Task: Look for space in Allende, Mexico from 9th June, 2023 to 16th June, 2023 for 2 adults in price range Rs.8000 to Rs.16000. Place can be entire place with 2 bedrooms having 2 beds and 1 bathroom. Property type can be house, flat, guest house. Booking option can be shelf check-in. Required host language is English.
Action: Mouse moved to (422, 117)
Screenshot: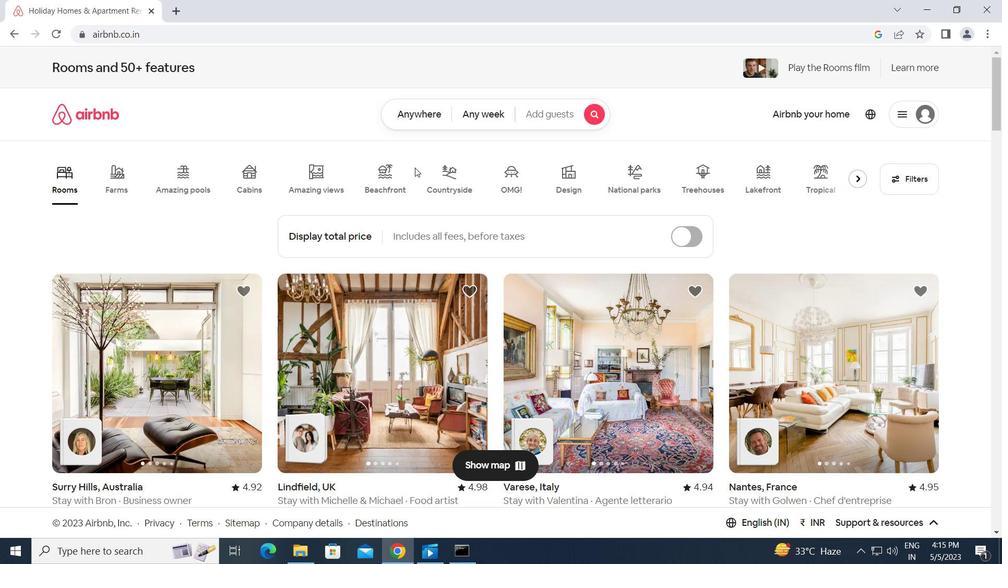 
Action: Mouse pressed left at (422, 117)
Screenshot: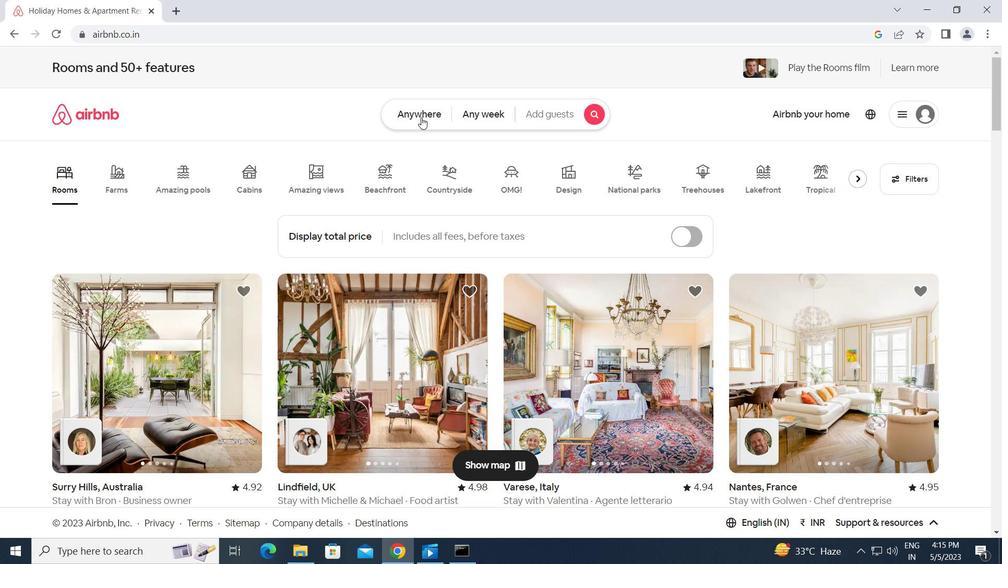 
Action: Mouse moved to (314, 166)
Screenshot: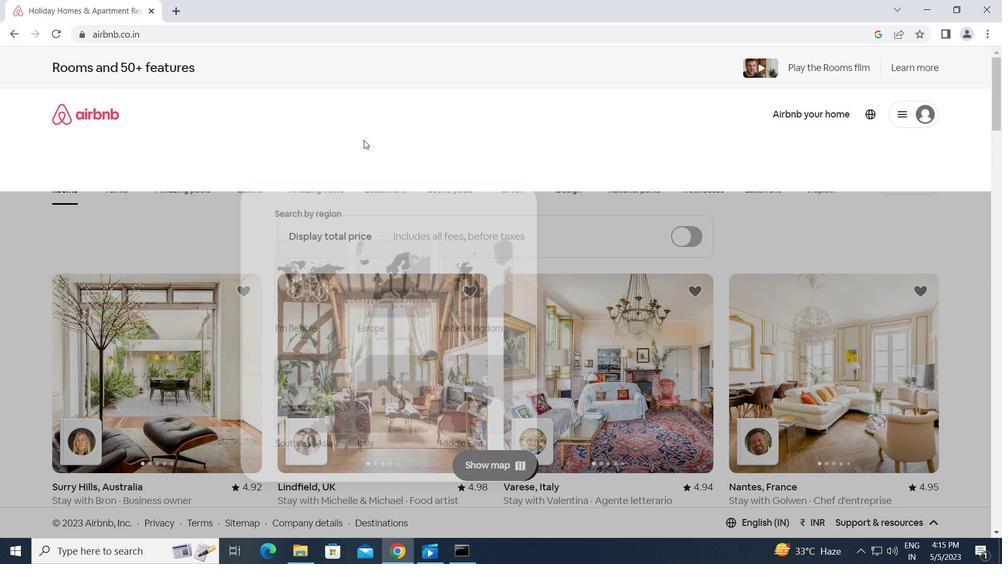 
Action: Mouse pressed left at (314, 166)
Screenshot: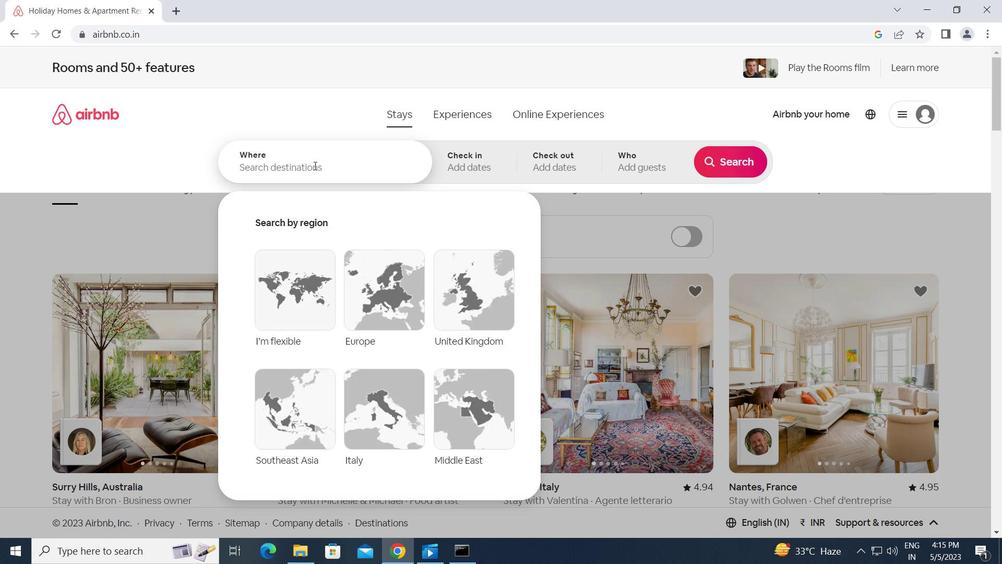 
Action: Key pressed a<Key.caps_lock>llende,<Key.space><Key.caps_lock>m<Key.caps_lock>exico<Key.enter>
Screenshot: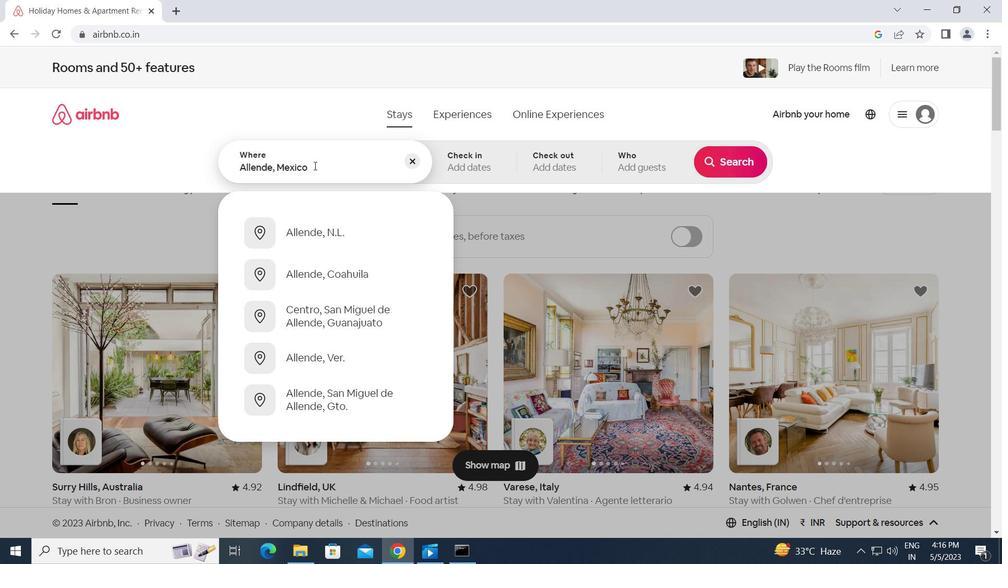 
Action: Mouse moved to (687, 353)
Screenshot: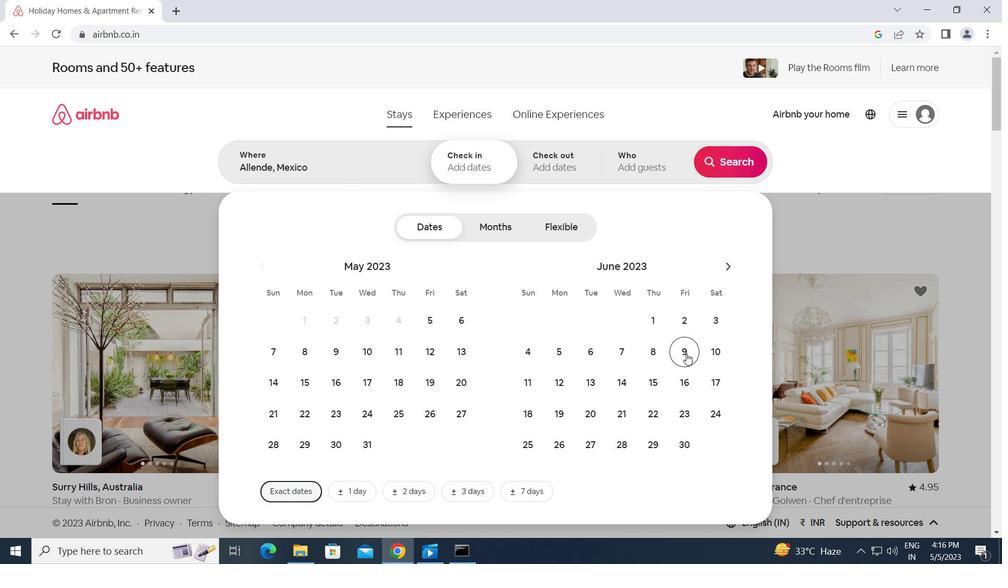 
Action: Mouse pressed left at (687, 353)
Screenshot: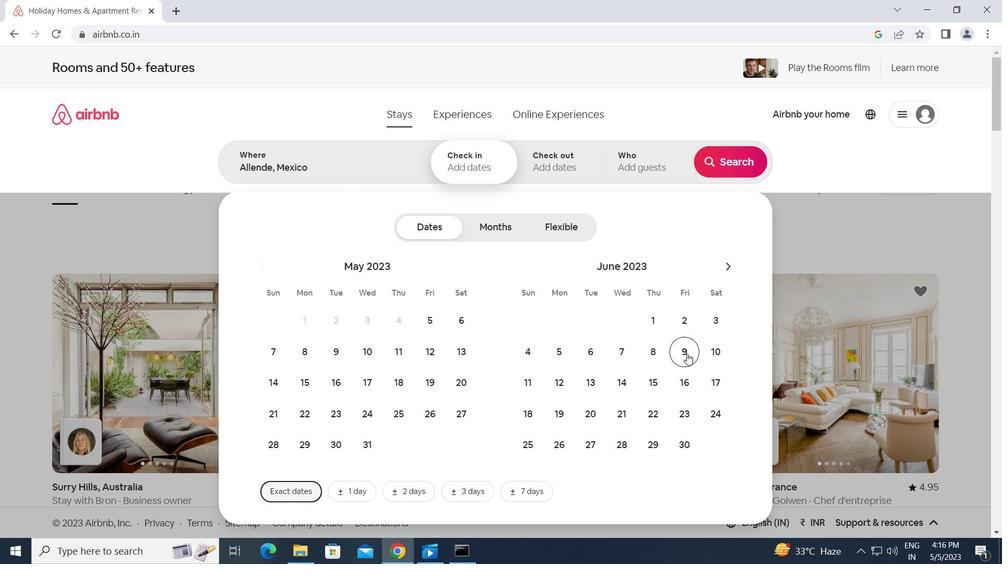 
Action: Mouse moved to (677, 387)
Screenshot: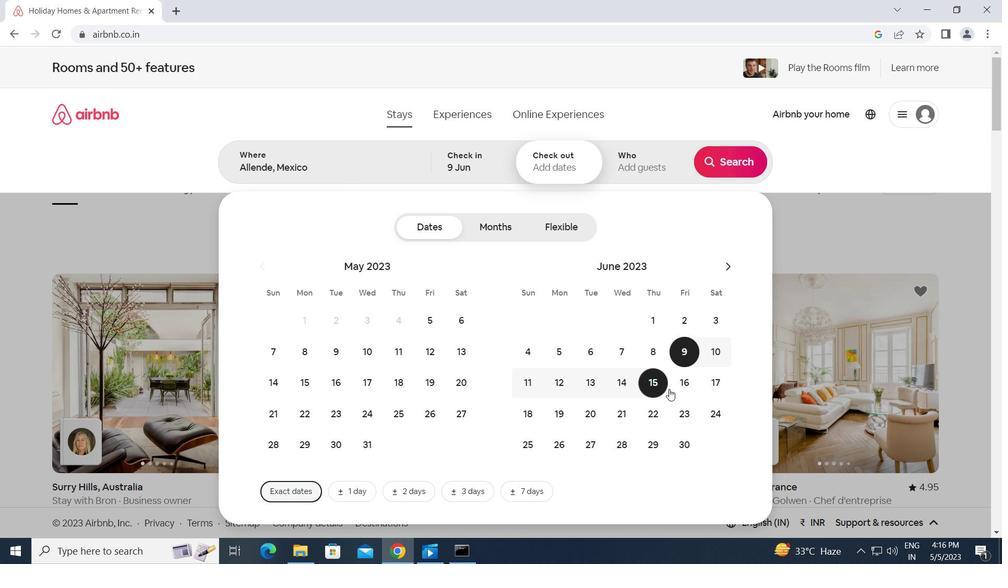 
Action: Mouse pressed left at (677, 387)
Screenshot: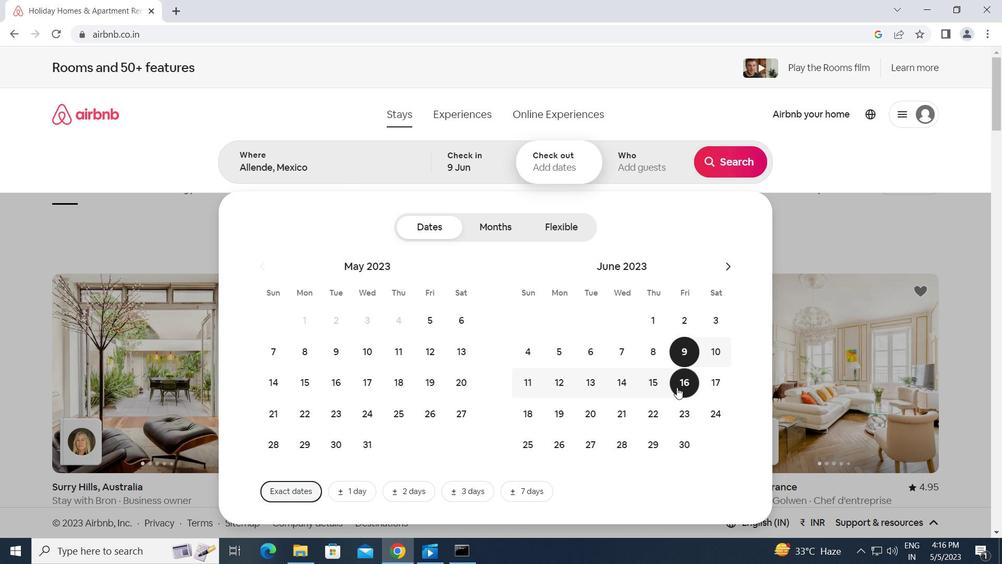 
Action: Mouse moved to (640, 161)
Screenshot: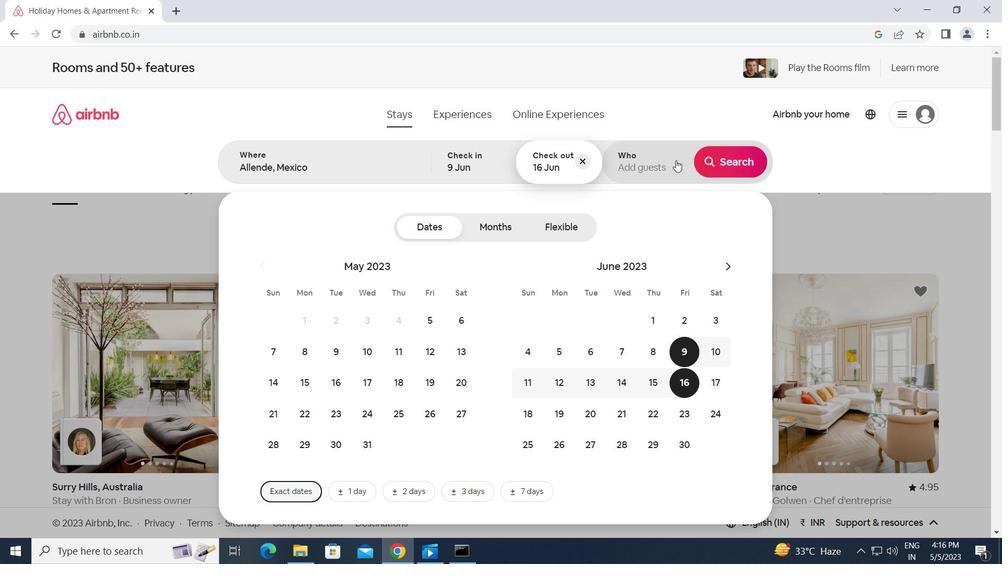 
Action: Mouse pressed left at (640, 161)
Screenshot: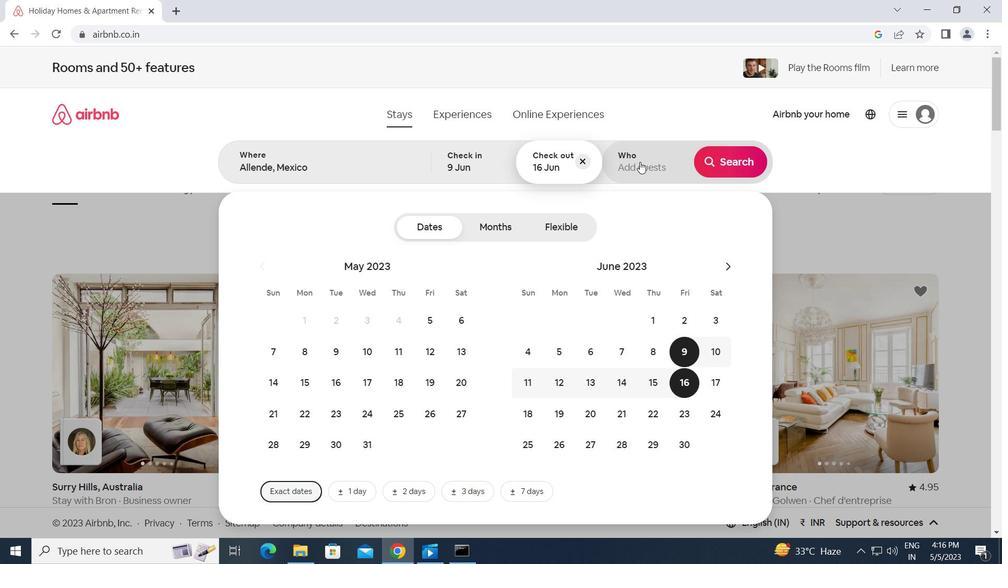 
Action: Mouse moved to (739, 231)
Screenshot: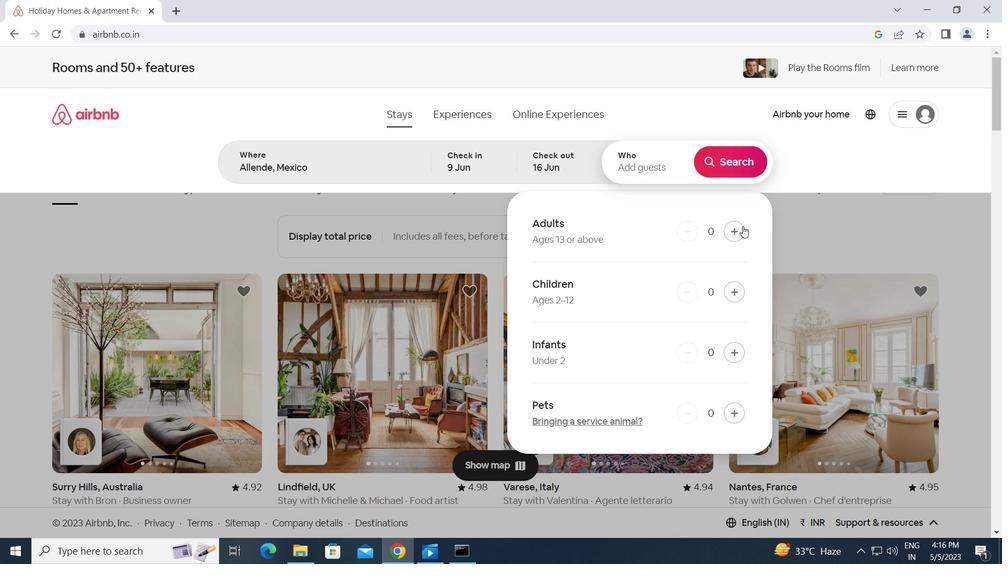 
Action: Mouse pressed left at (739, 231)
Screenshot: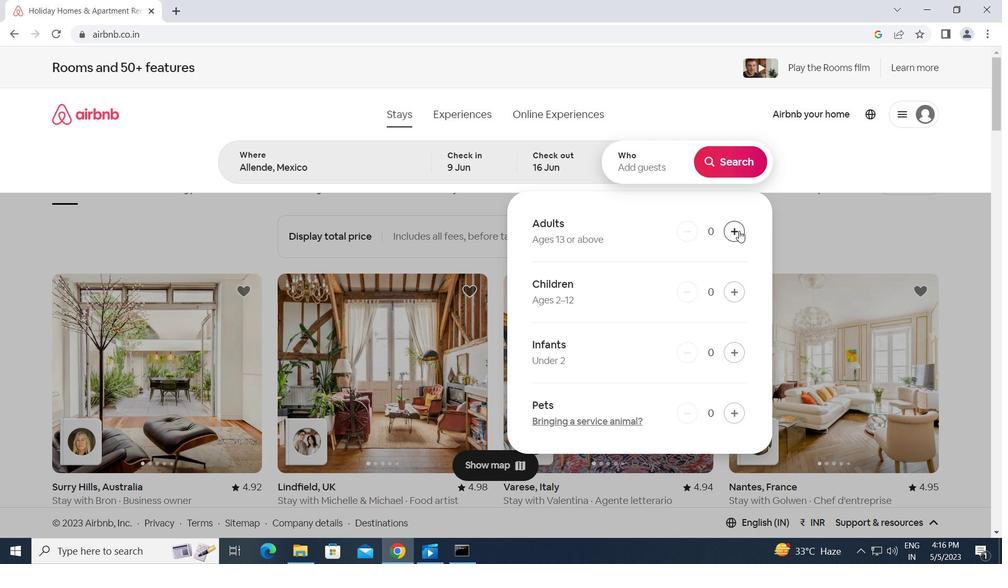 
Action: Mouse pressed left at (739, 231)
Screenshot: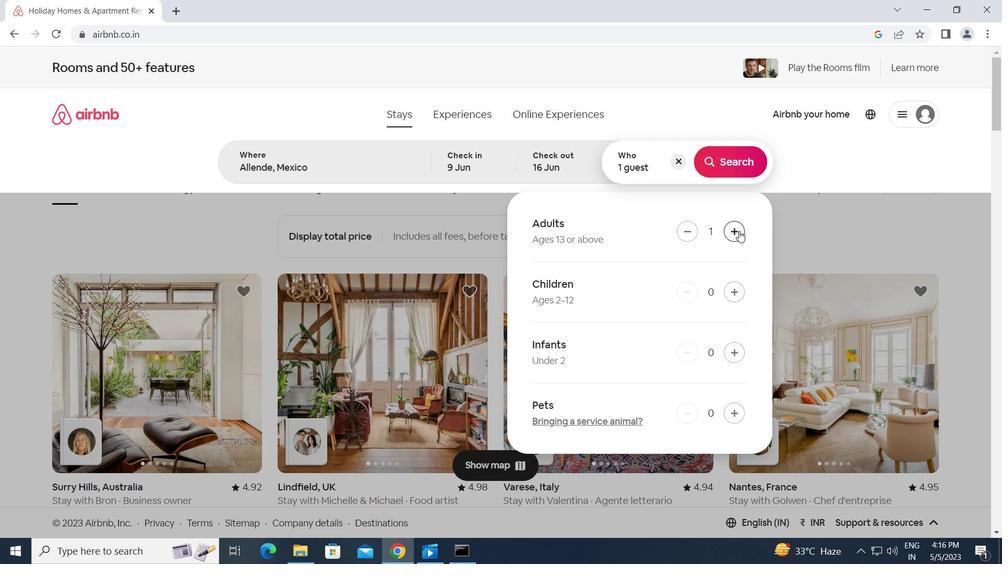 
Action: Mouse moved to (733, 166)
Screenshot: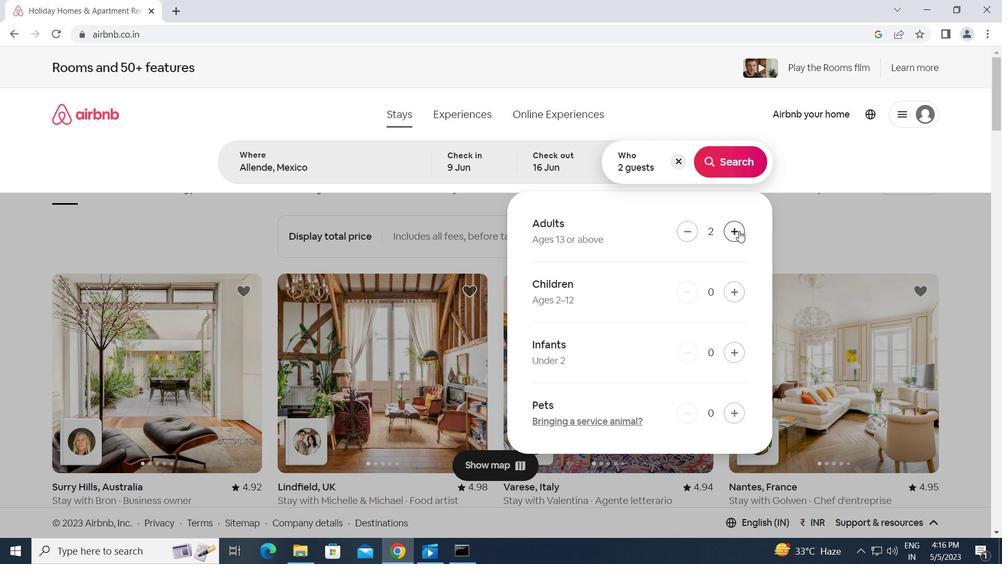 
Action: Mouse pressed left at (733, 166)
Screenshot: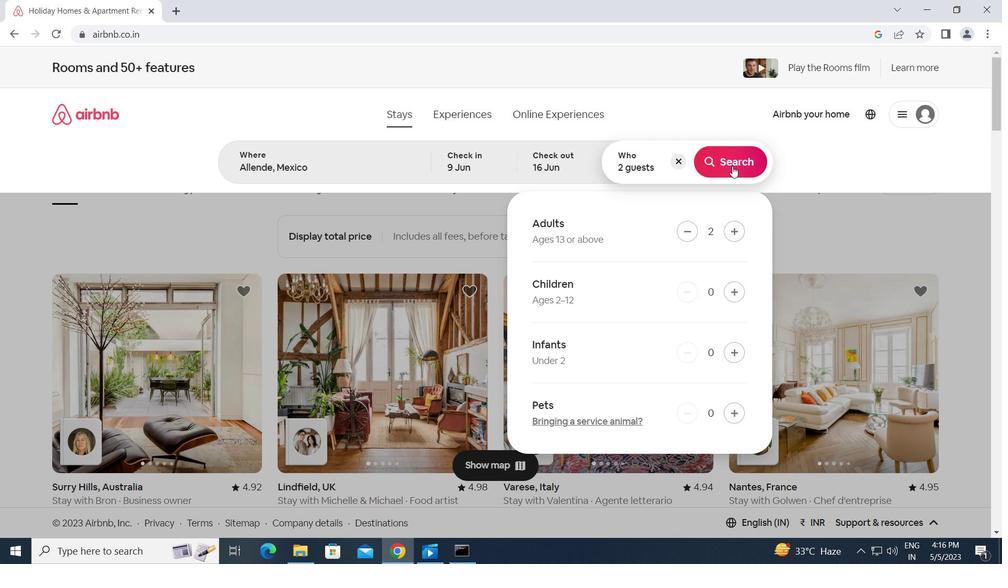 
Action: Mouse moved to (944, 120)
Screenshot: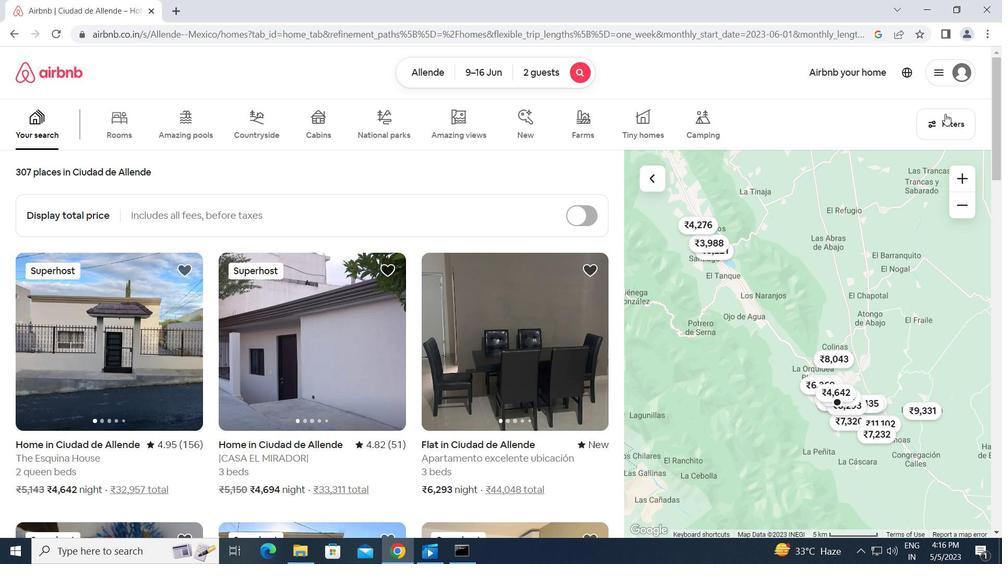 
Action: Mouse pressed left at (944, 120)
Screenshot: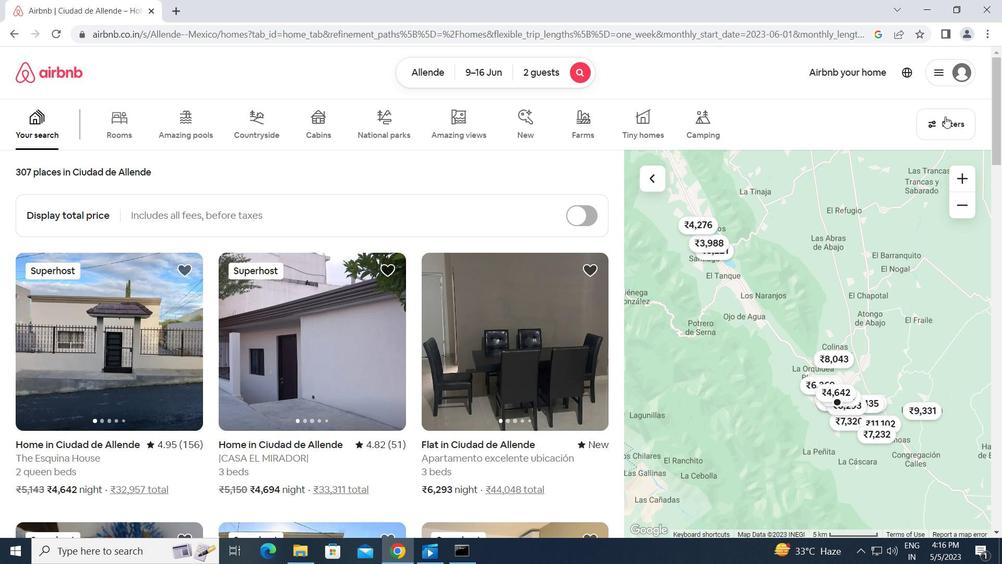 
Action: Mouse moved to (243, 370)
Screenshot: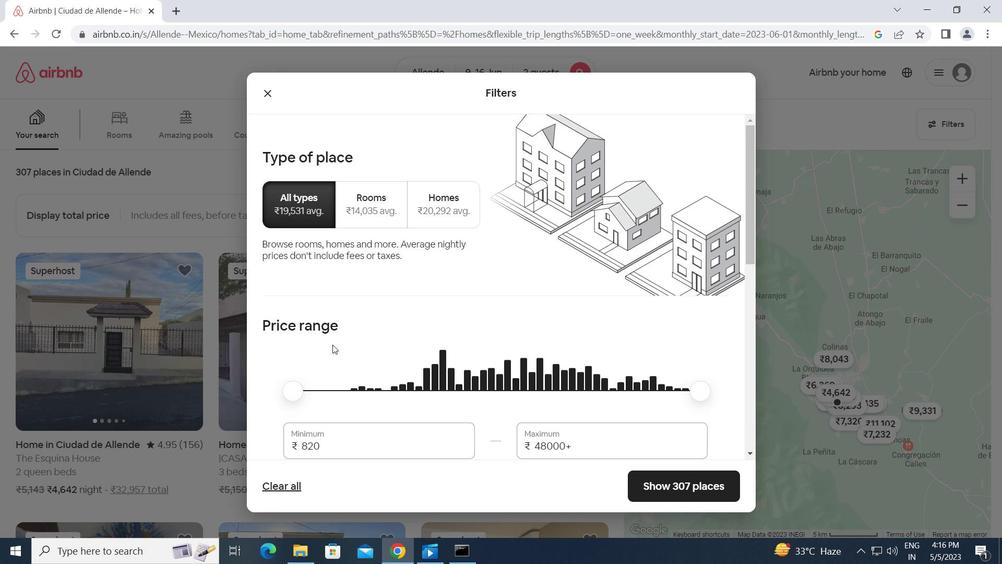 
Action: Mouse scrolled (243, 369) with delta (0, 0)
Screenshot: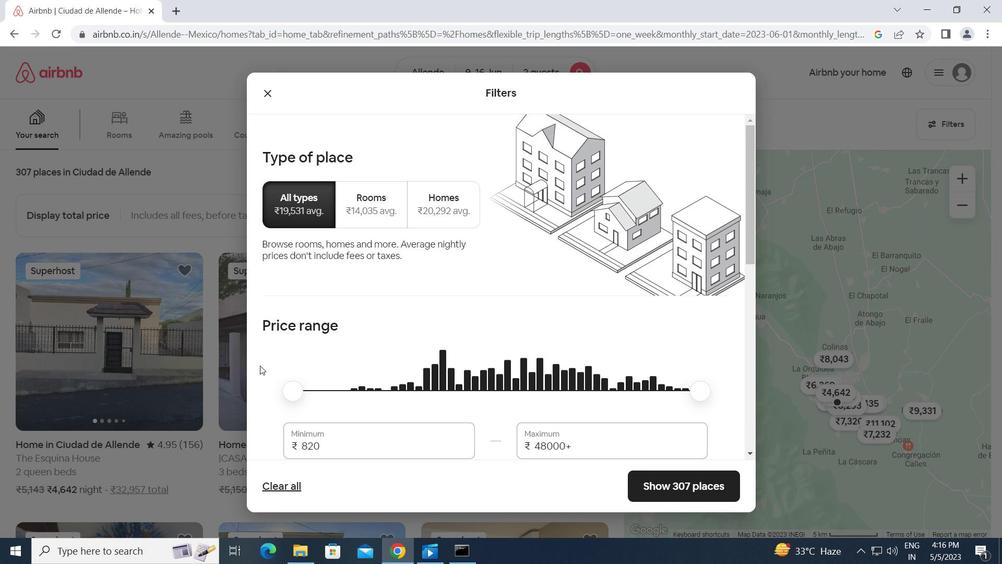 
Action: Mouse moved to (294, 409)
Screenshot: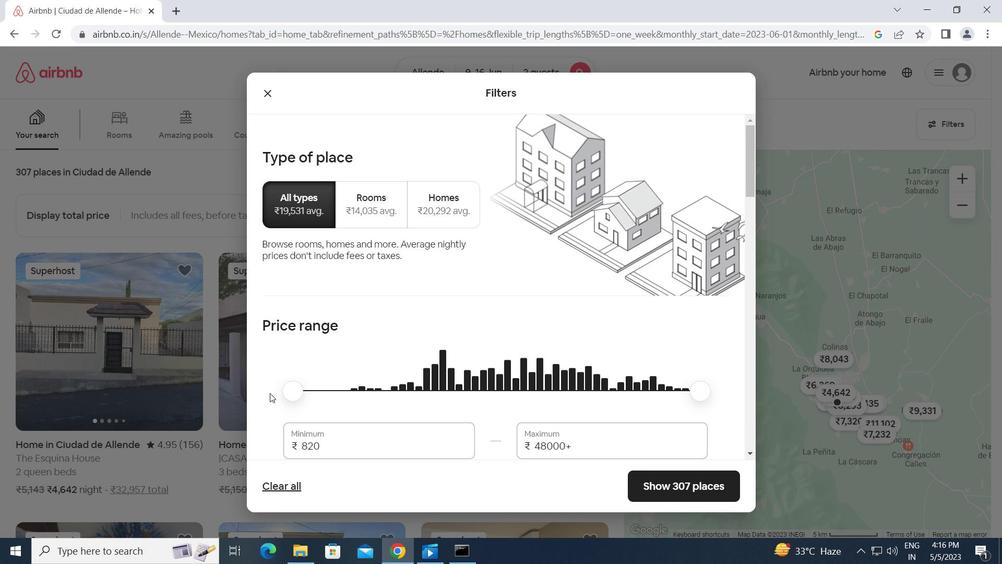
Action: Mouse scrolled (294, 408) with delta (0, 0)
Screenshot: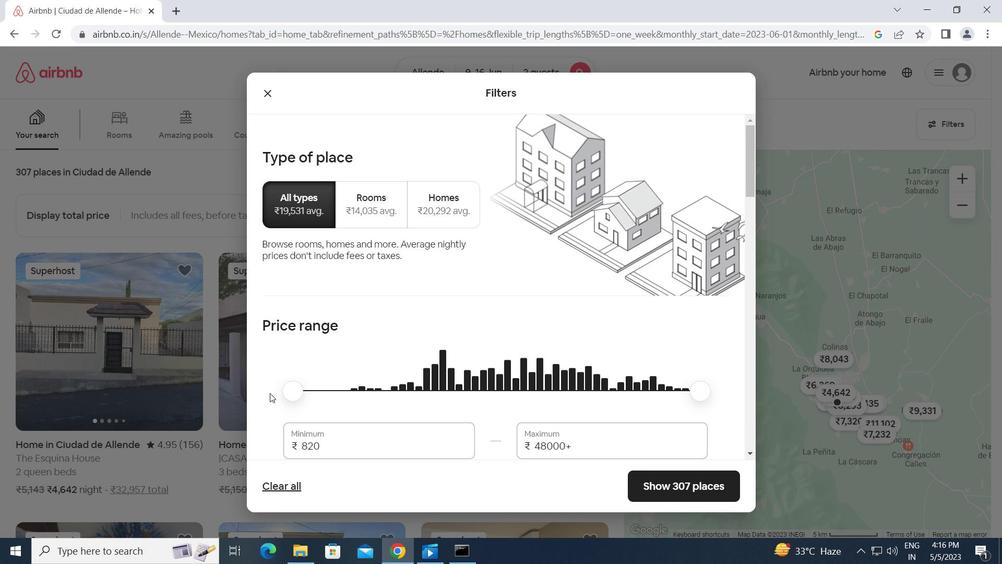 
Action: Mouse scrolled (294, 408) with delta (0, 0)
Screenshot: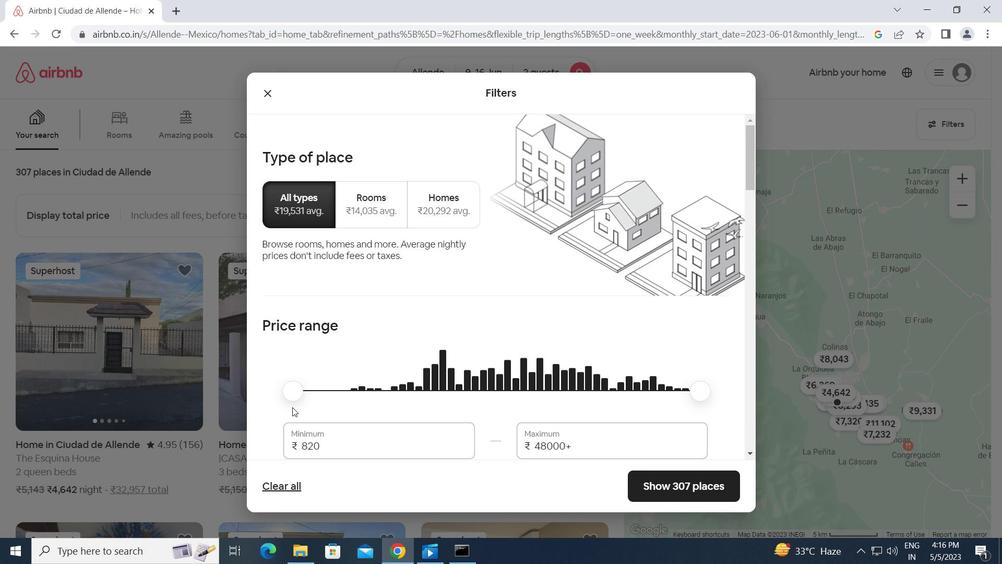 
Action: Mouse moved to (321, 315)
Screenshot: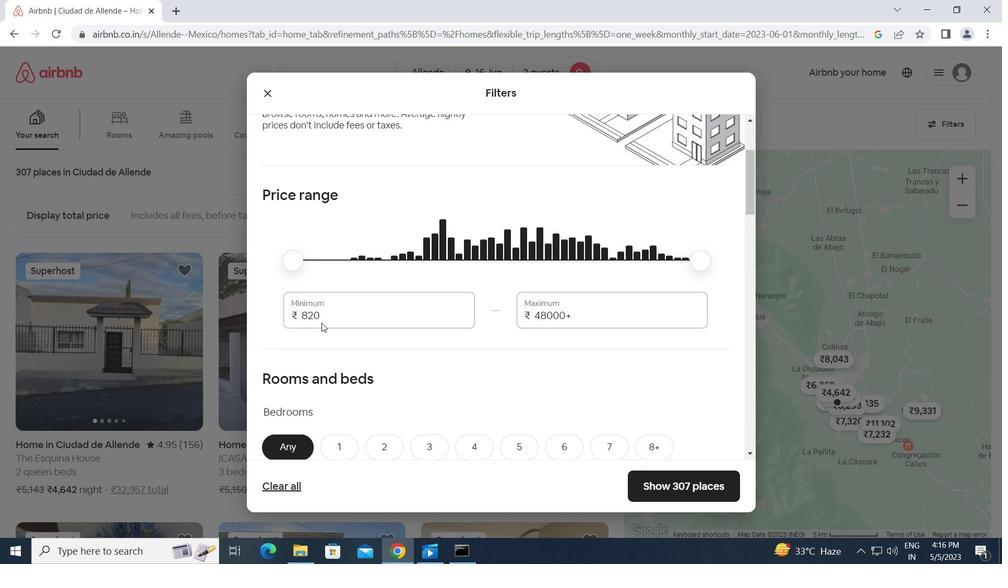 
Action: Mouse pressed left at (321, 315)
Screenshot: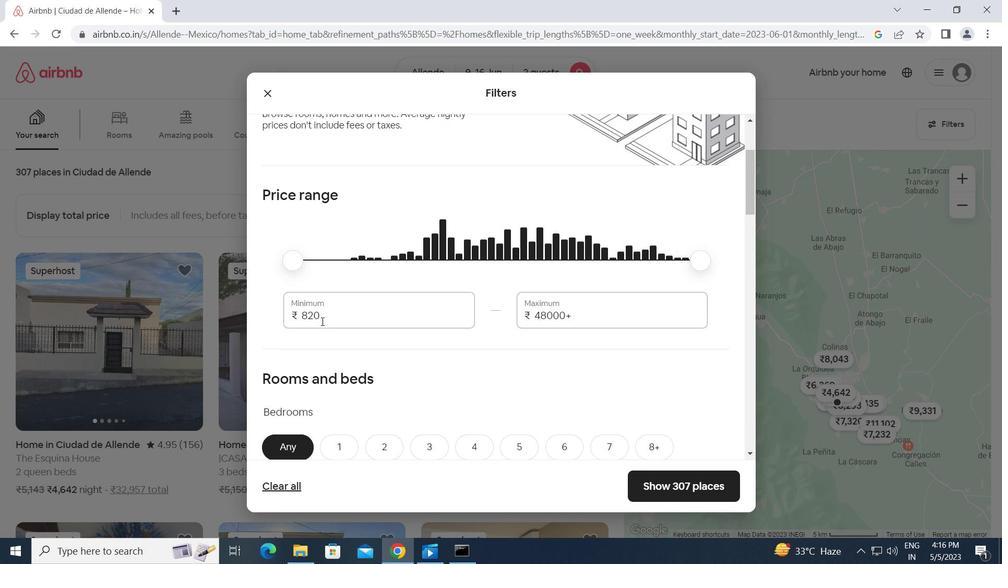 
Action: Mouse moved to (276, 313)
Screenshot: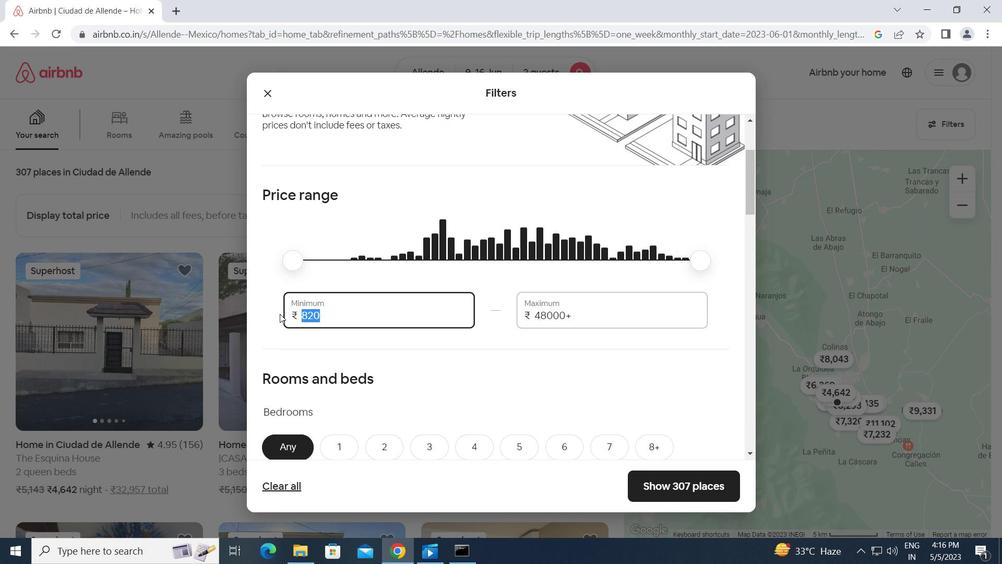 
Action: Key pressed 8000<Key.tab>16000
Screenshot: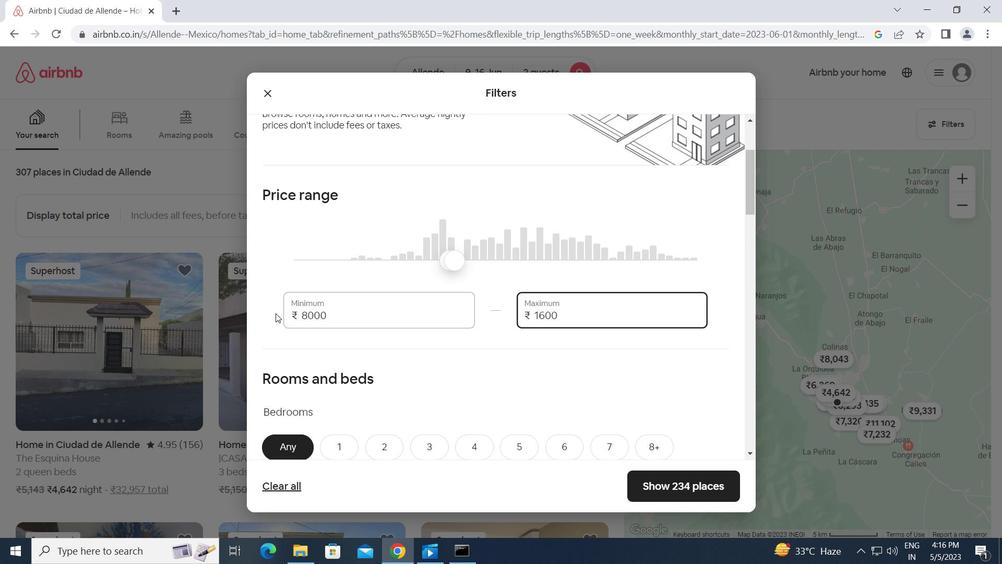 
Action: Mouse moved to (394, 368)
Screenshot: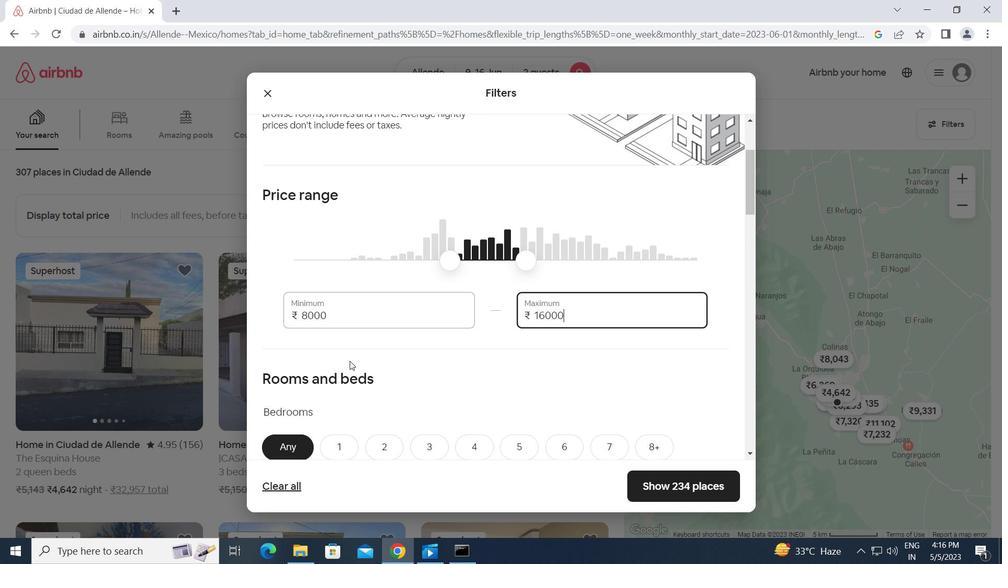 
Action: Mouse scrolled (394, 367) with delta (0, 0)
Screenshot: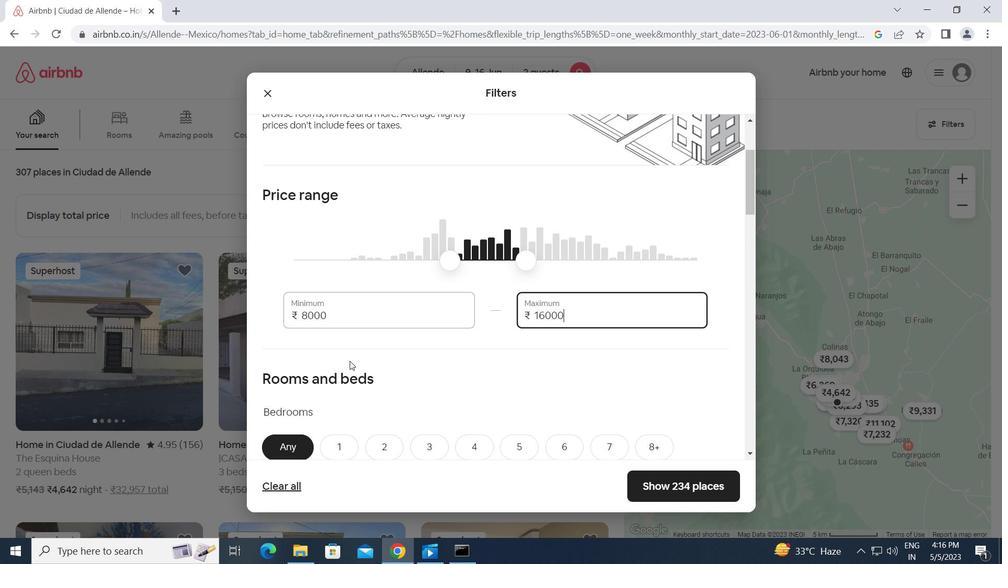 
Action: Mouse moved to (395, 368)
Screenshot: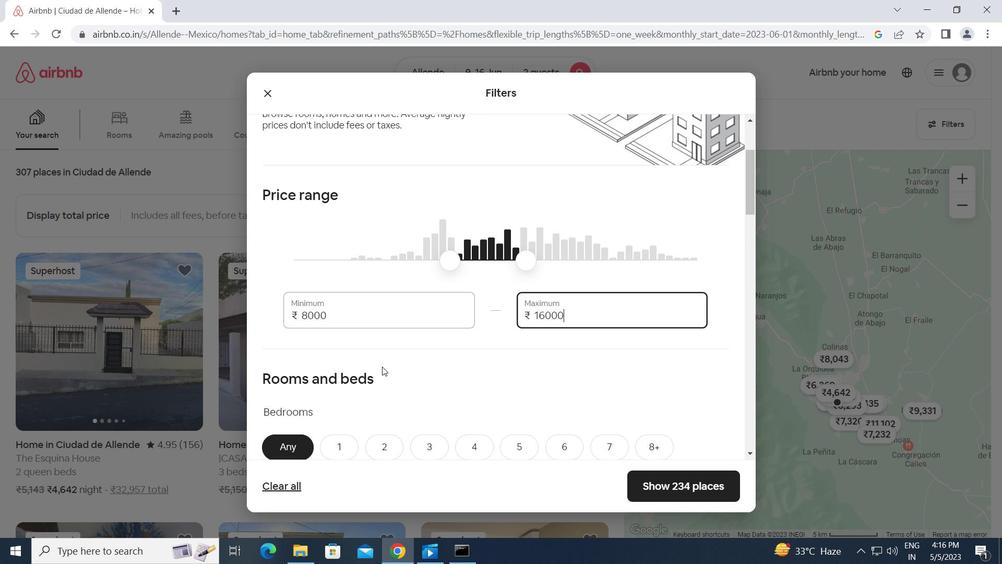 
Action: Mouse scrolled (395, 367) with delta (0, 0)
Screenshot: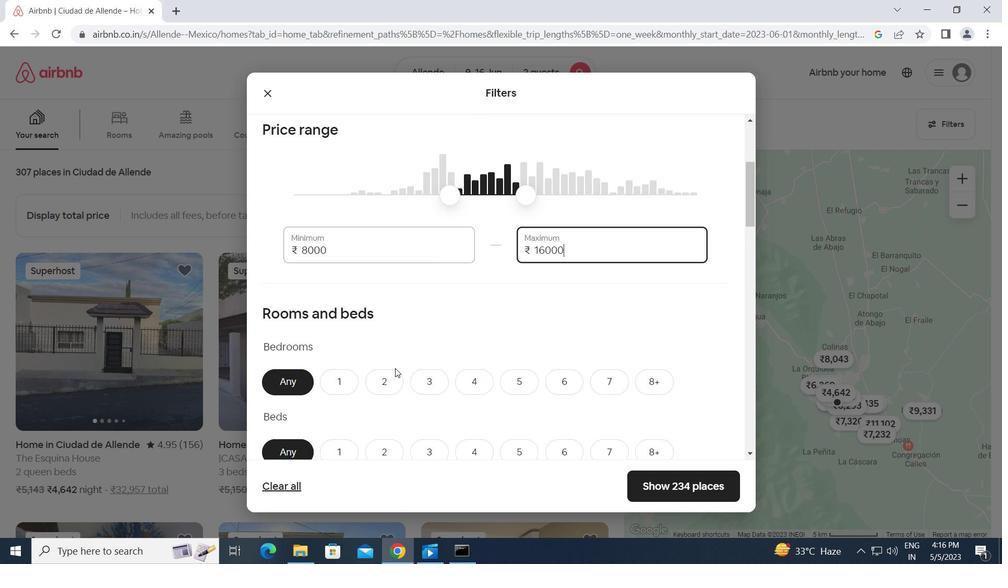 
Action: Mouse scrolled (395, 367) with delta (0, 0)
Screenshot: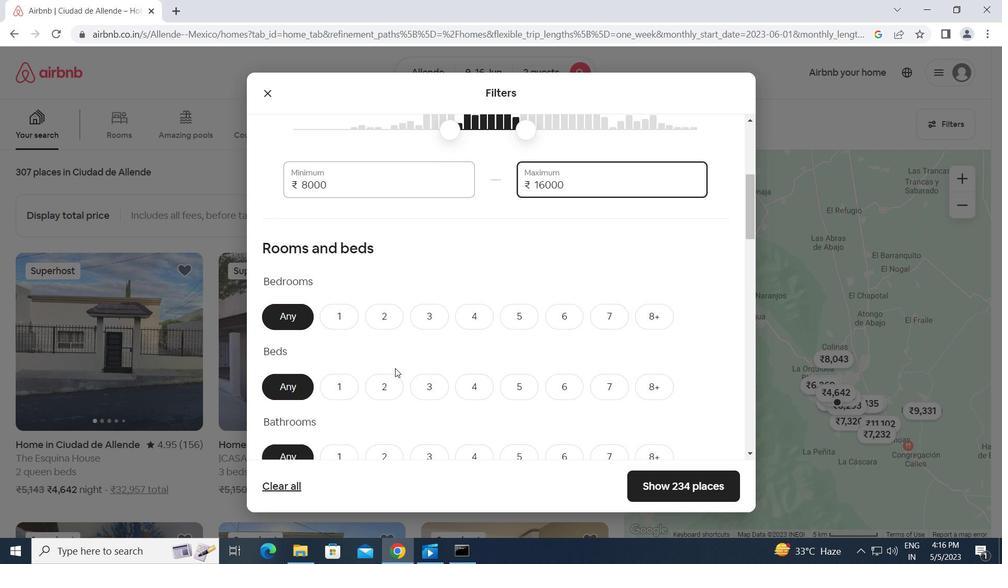 
Action: Mouse moved to (381, 241)
Screenshot: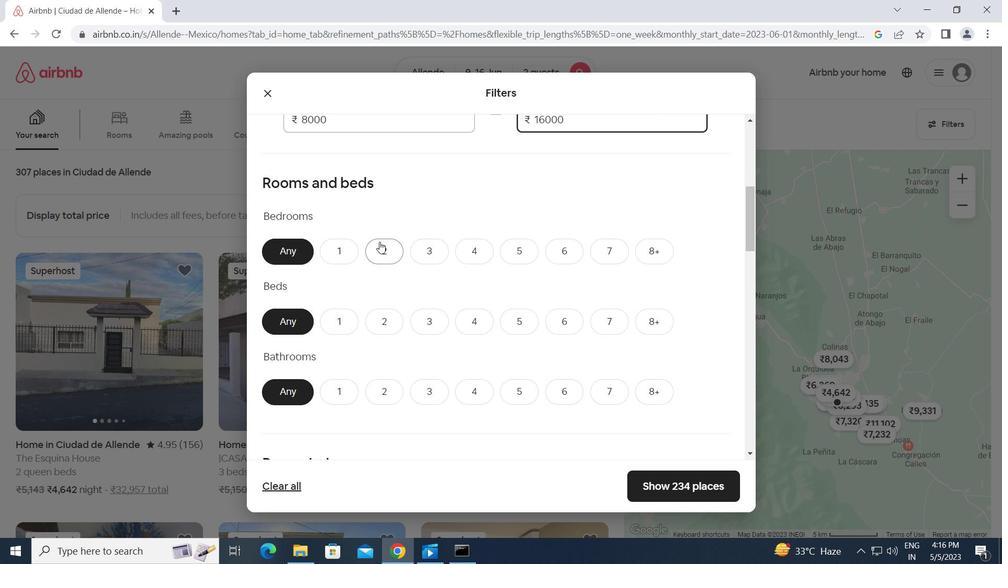 
Action: Mouse pressed left at (381, 241)
Screenshot: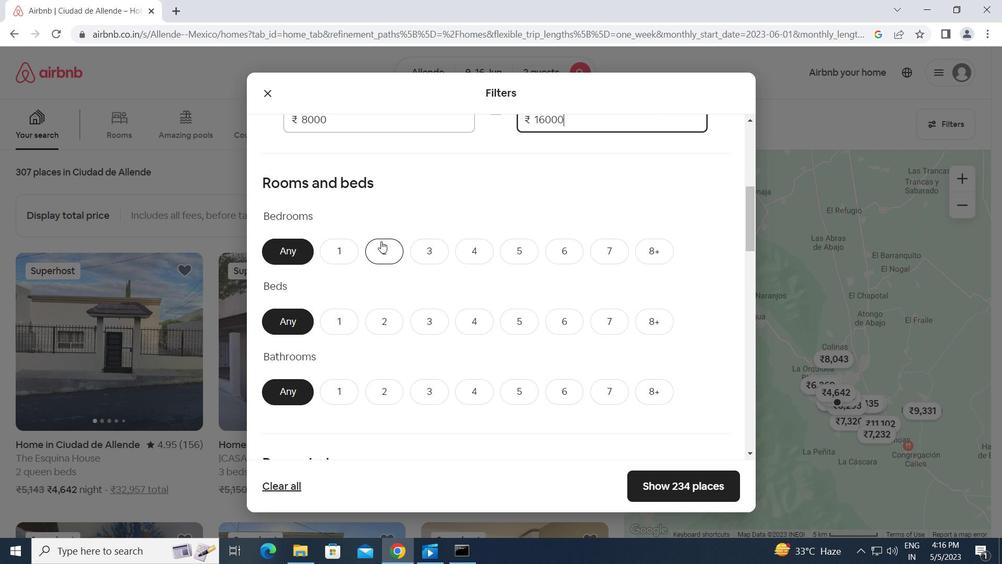 
Action: Mouse moved to (384, 318)
Screenshot: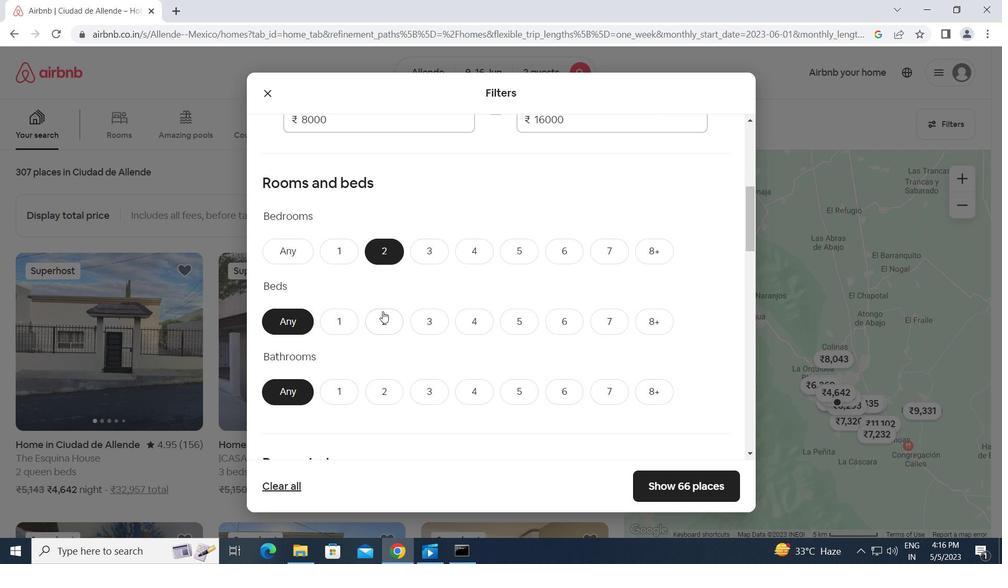 
Action: Mouse pressed left at (384, 318)
Screenshot: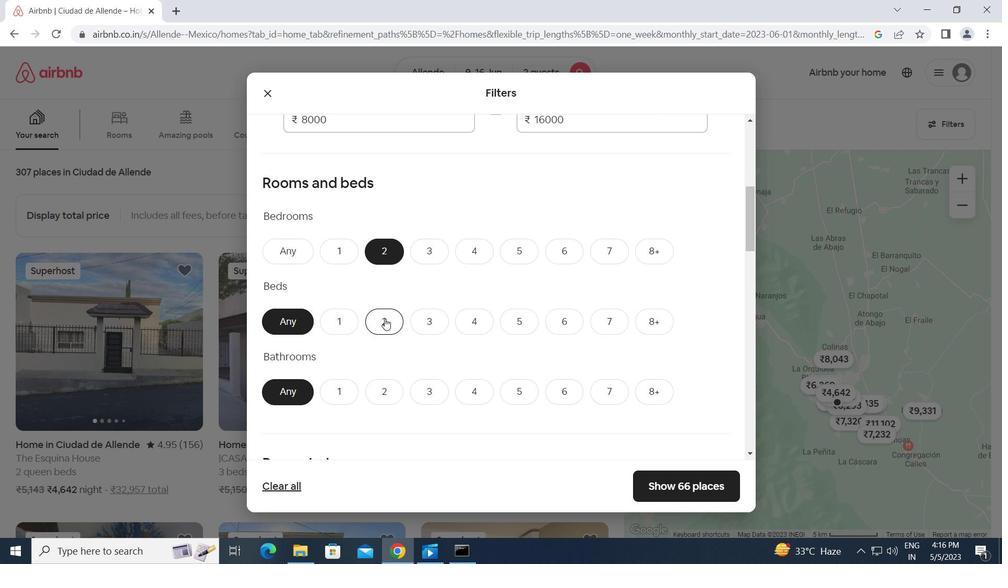 
Action: Mouse moved to (345, 390)
Screenshot: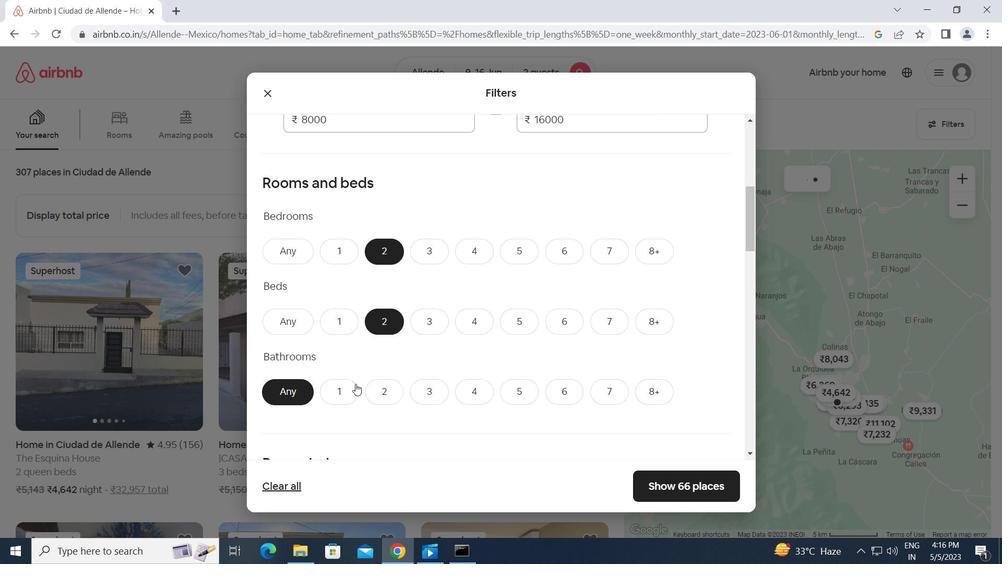 
Action: Mouse pressed left at (345, 390)
Screenshot: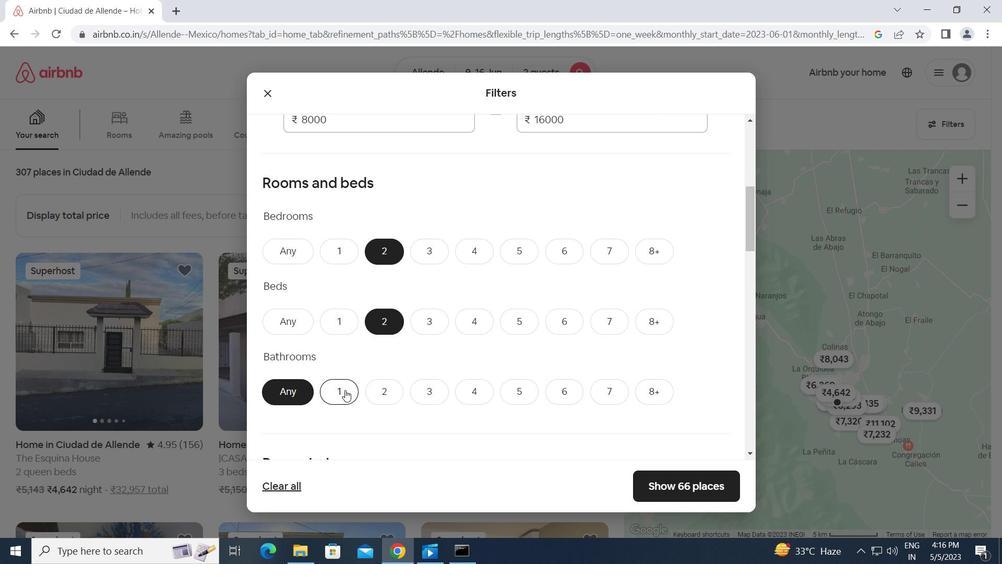 
Action: Mouse moved to (525, 378)
Screenshot: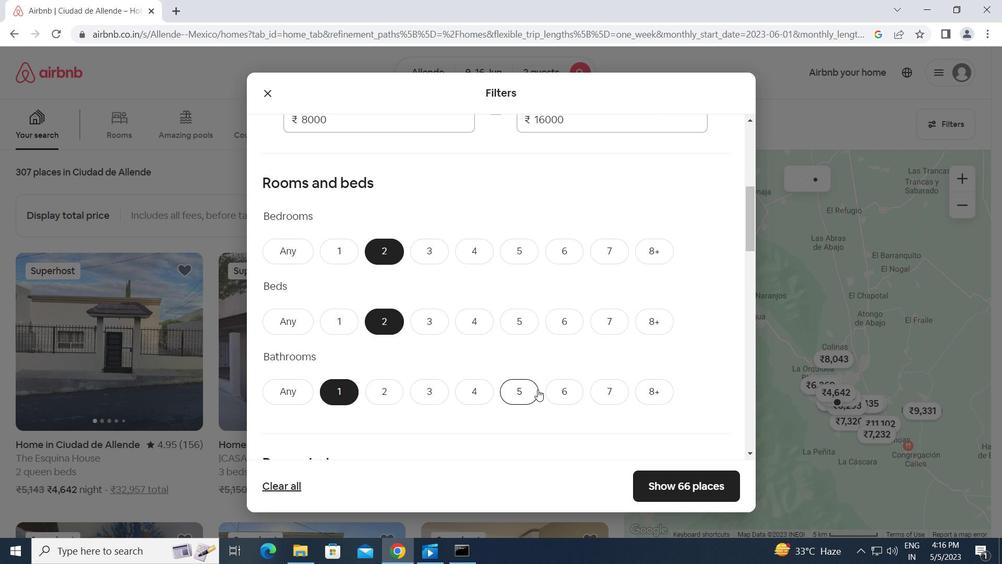 
Action: Mouse scrolled (525, 377) with delta (0, 0)
Screenshot: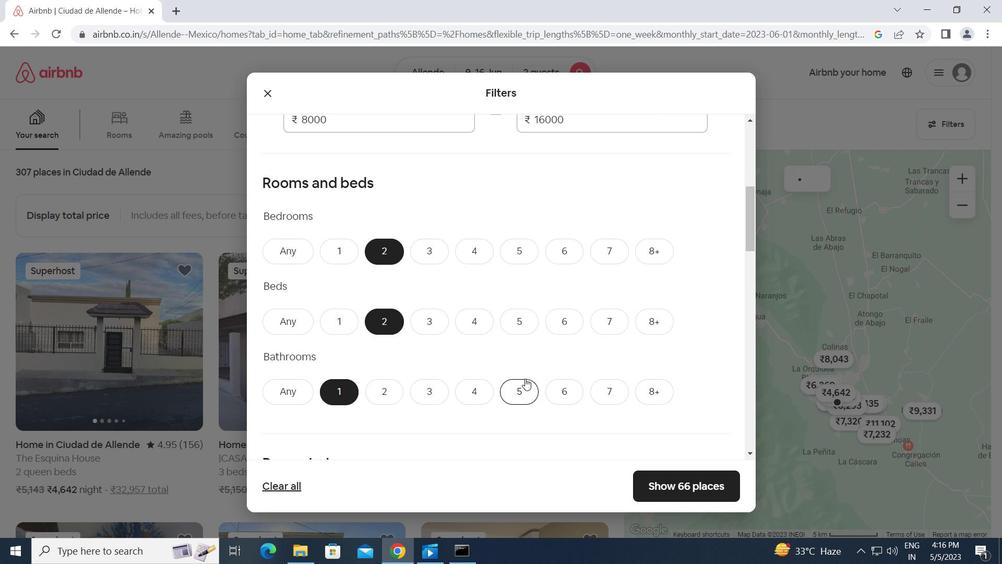 
Action: Mouse scrolled (525, 377) with delta (0, 0)
Screenshot: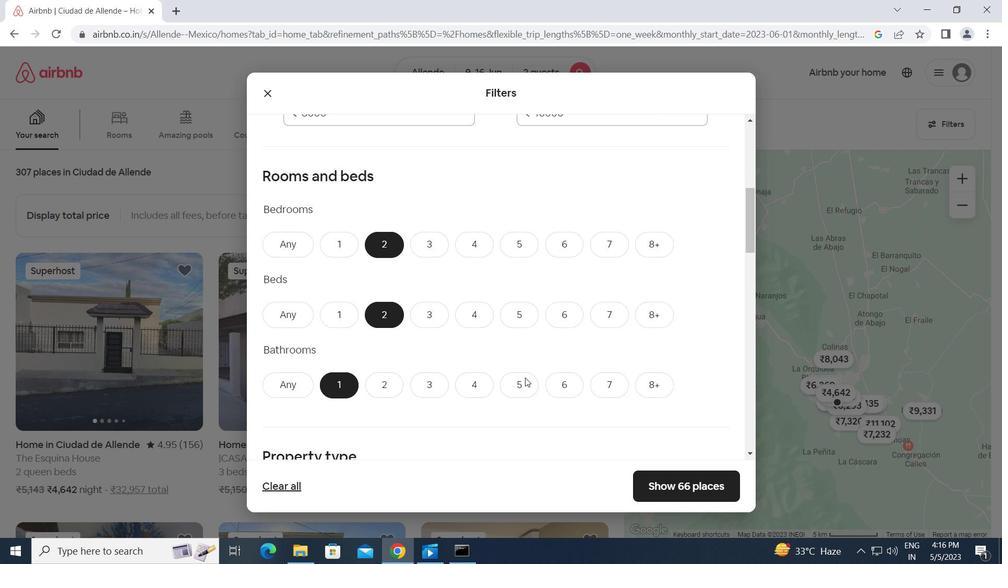 
Action: Mouse moved to (312, 405)
Screenshot: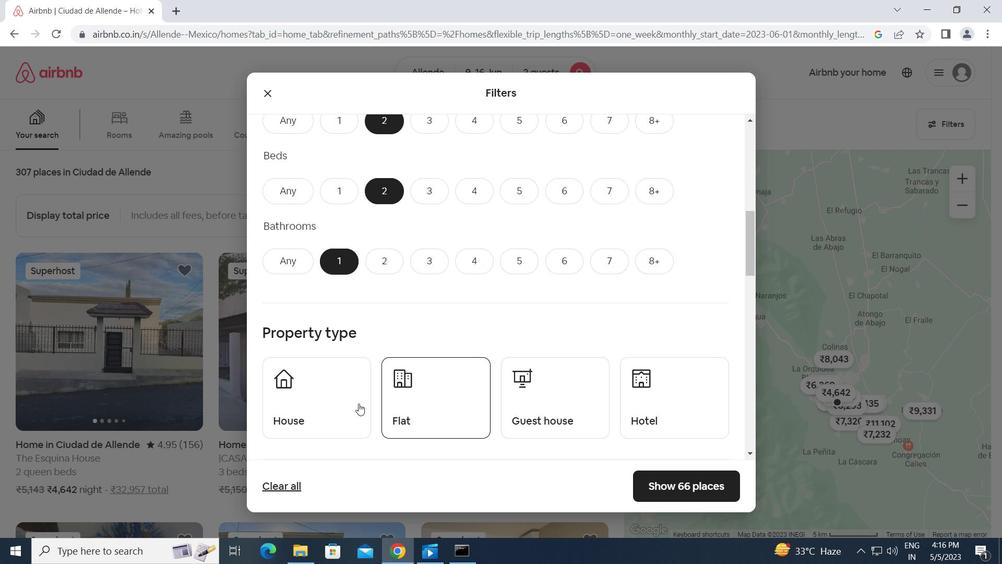 
Action: Mouse pressed left at (312, 405)
Screenshot: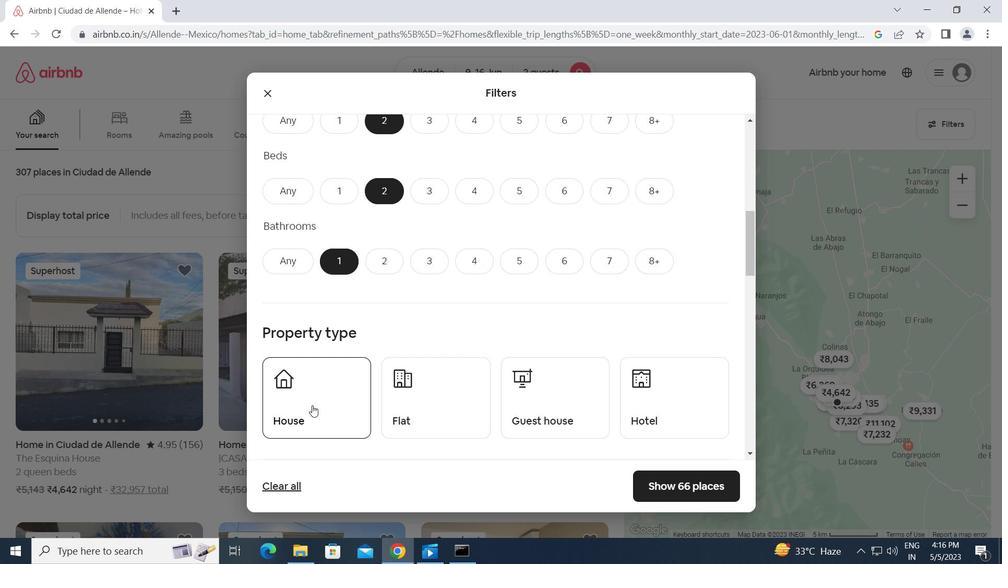 
Action: Mouse moved to (419, 405)
Screenshot: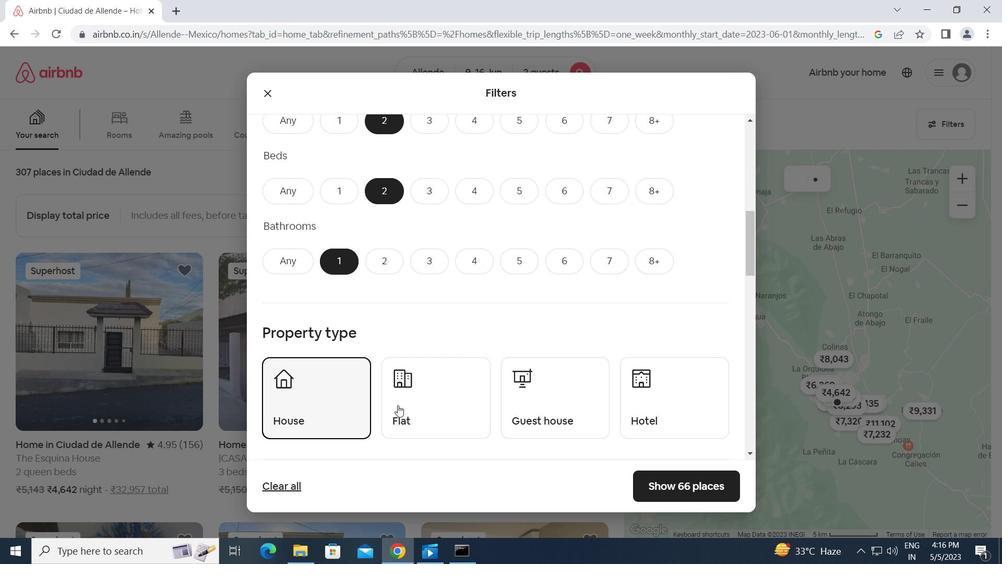 
Action: Mouse pressed left at (419, 405)
Screenshot: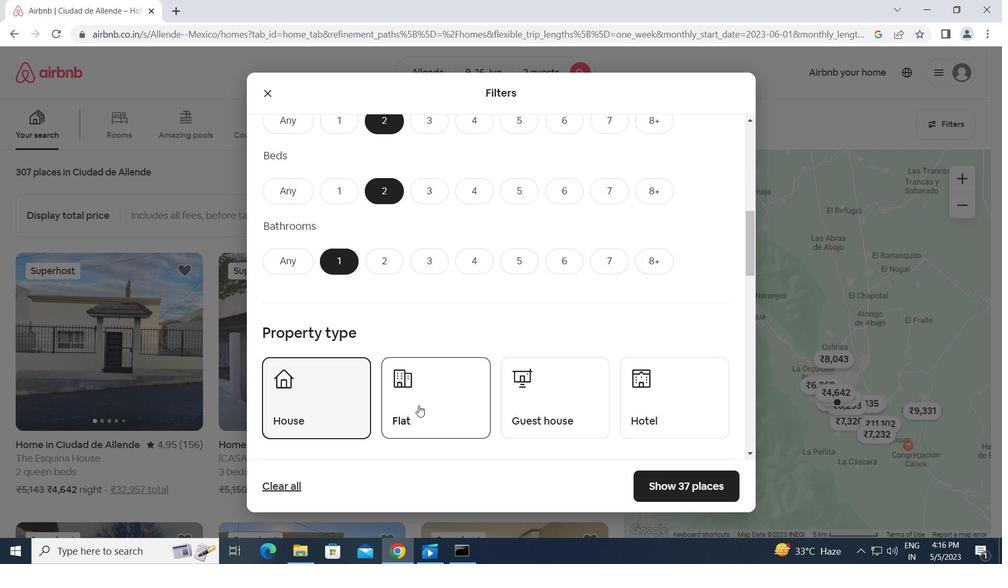
Action: Mouse moved to (526, 413)
Screenshot: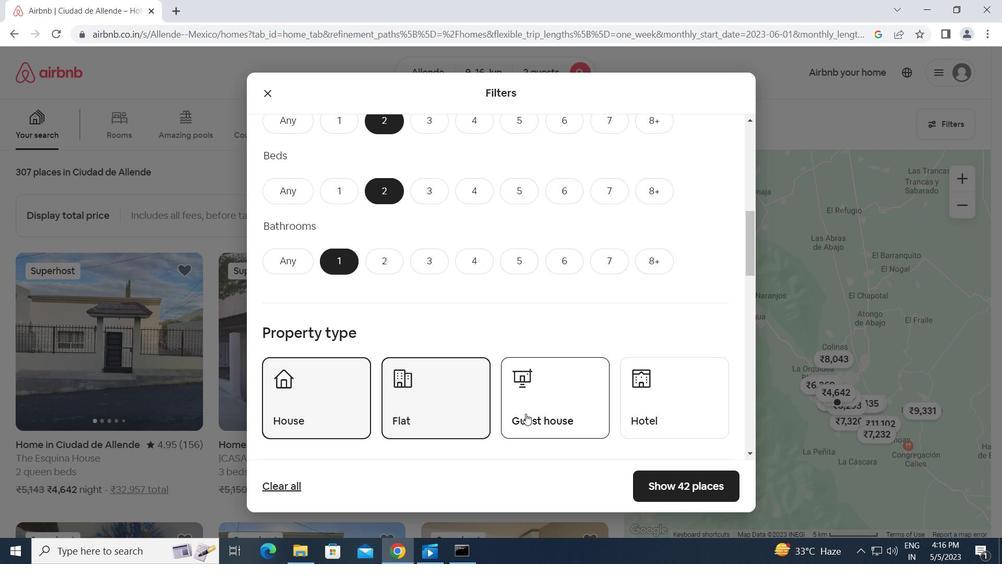 
Action: Mouse pressed left at (526, 413)
Screenshot: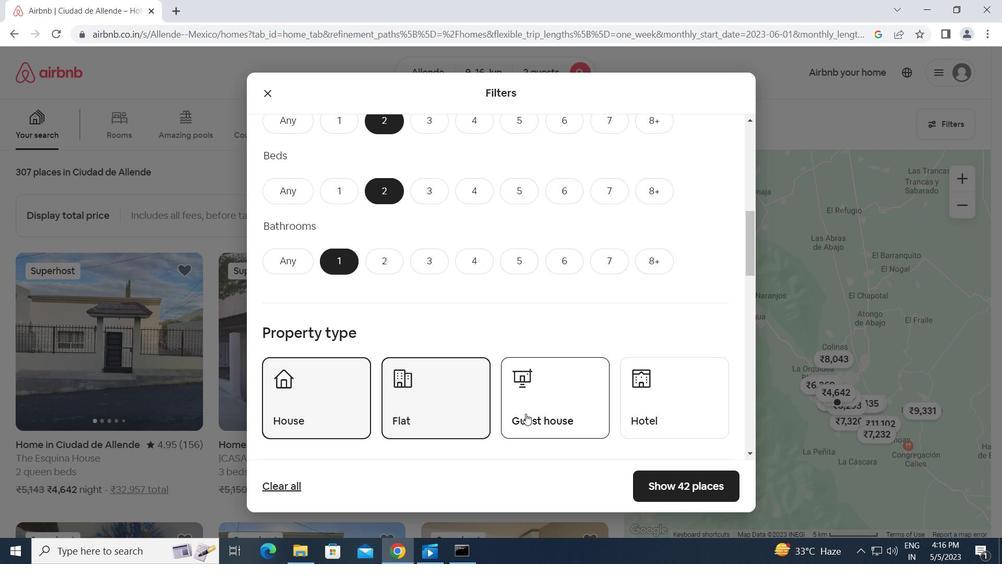 
Action: Mouse scrolled (526, 413) with delta (0, 0)
Screenshot: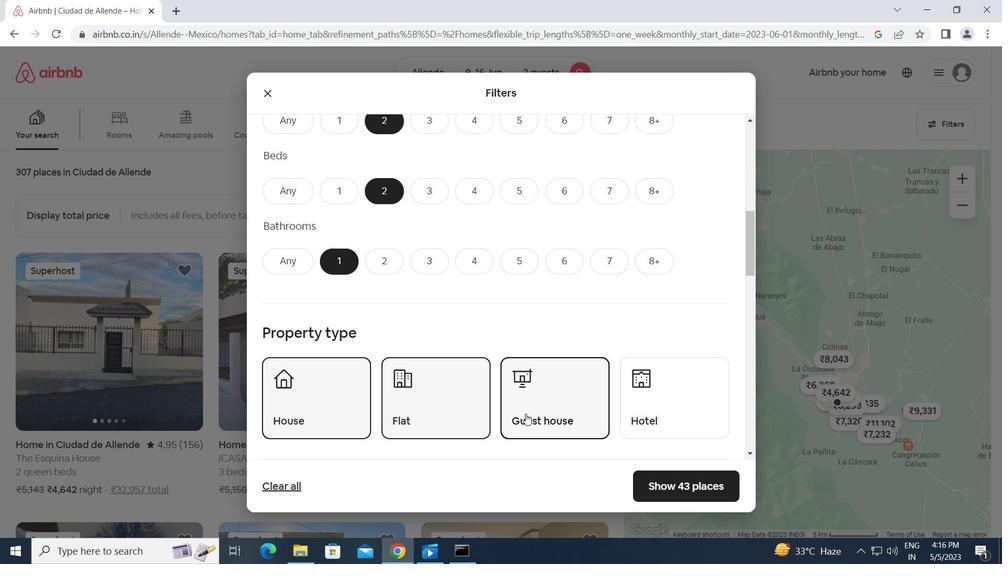 
Action: Mouse scrolled (526, 413) with delta (0, 0)
Screenshot: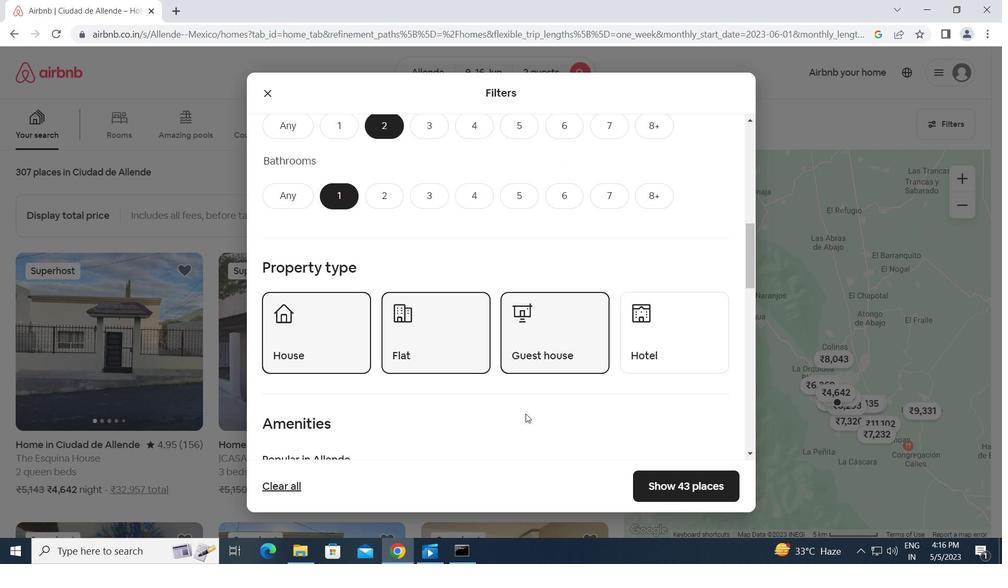 
Action: Mouse scrolled (526, 413) with delta (0, 0)
Screenshot: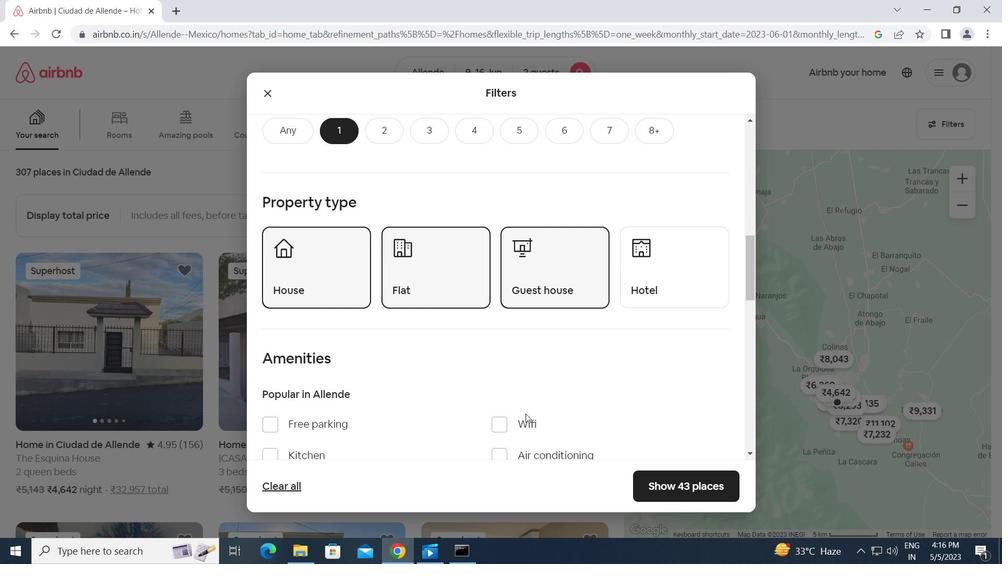 
Action: Mouse scrolled (526, 413) with delta (0, 0)
Screenshot: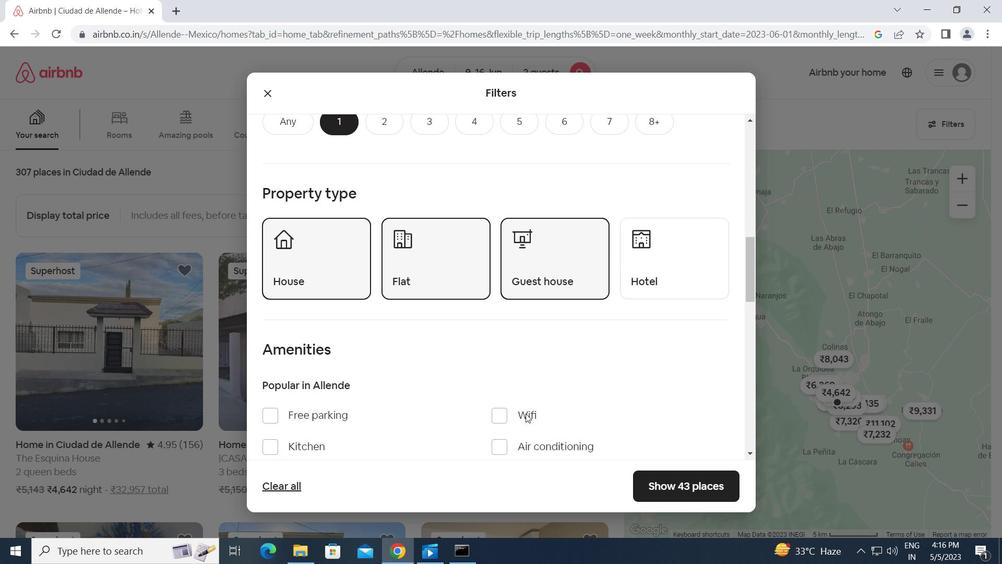 
Action: Mouse scrolled (526, 413) with delta (0, 0)
Screenshot: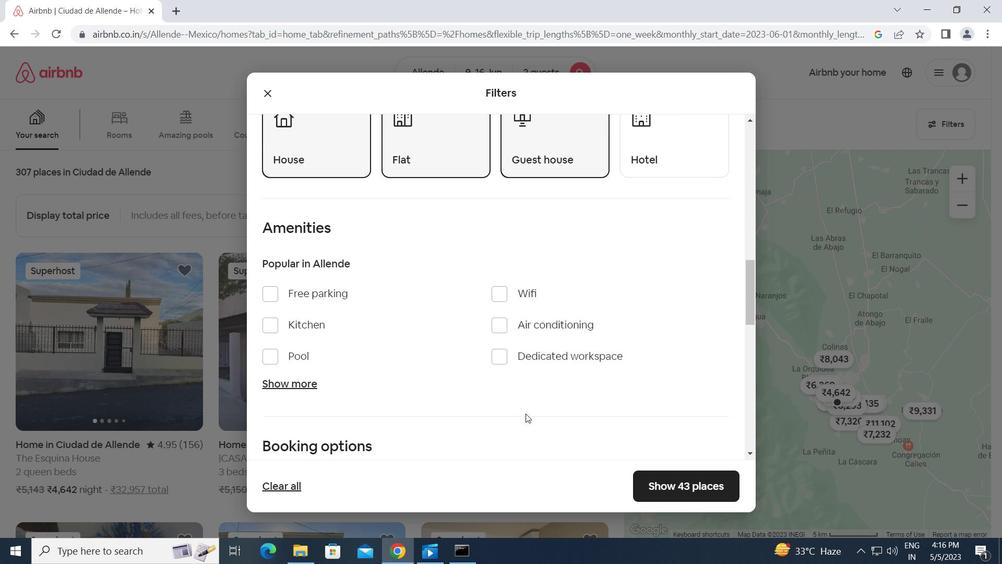 
Action: Mouse scrolled (526, 413) with delta (0, 0)
Screenshot: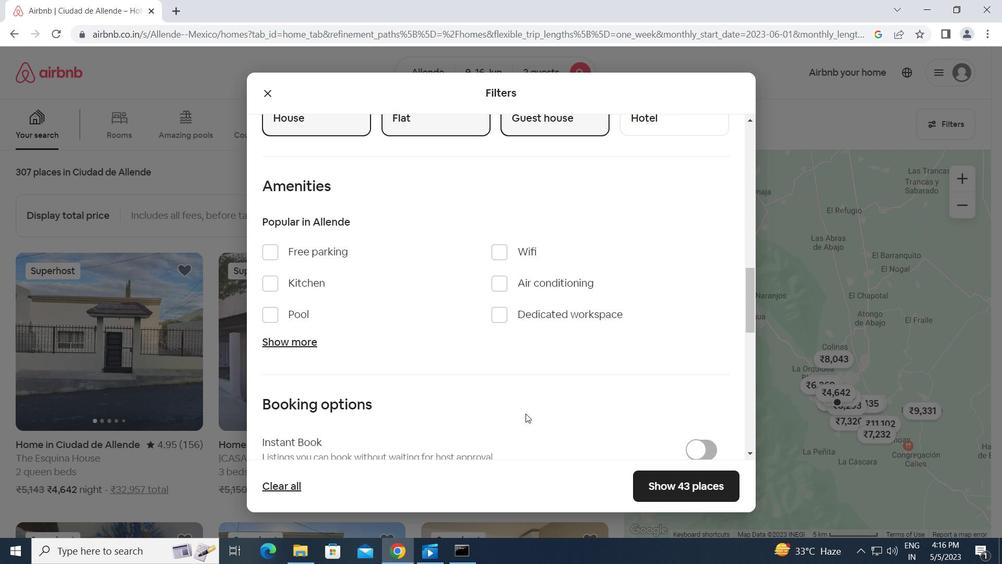
Action: Mouse scrolled (526, 413) with delta (0, 0)
Screenshot: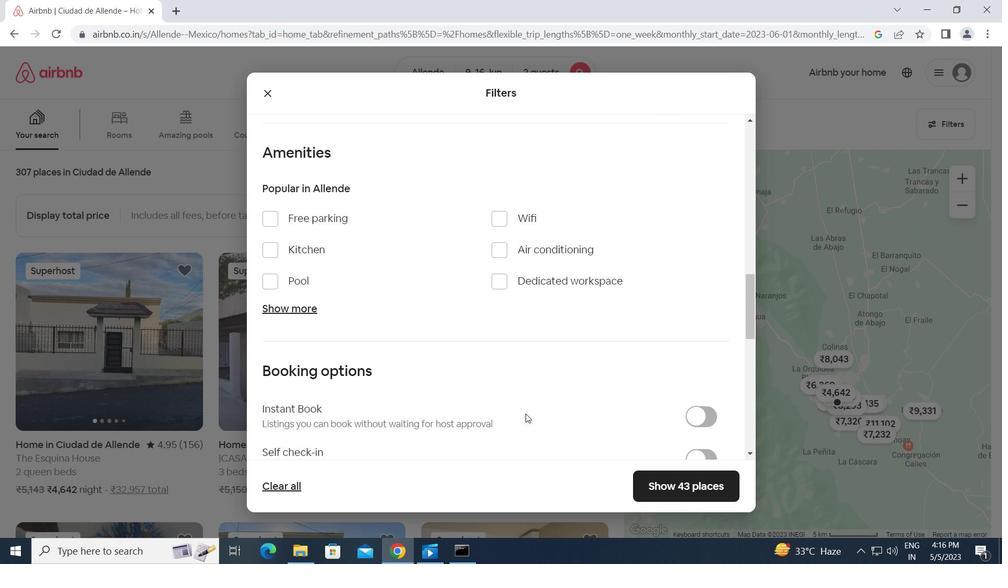 
Action: Mouse moved to (703, 338)
Screenshot: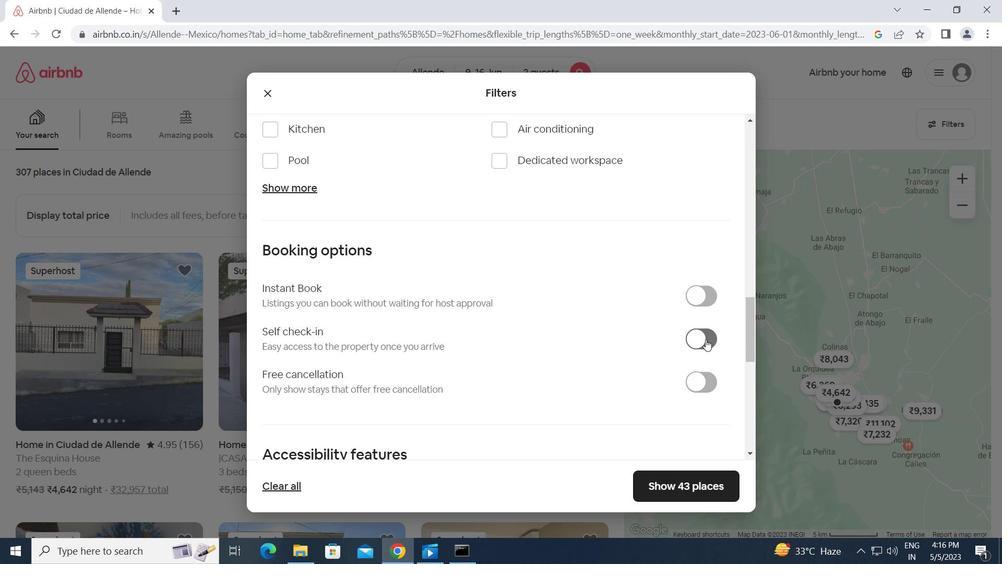 
Action: Mouse pressed left at (703, 338)
Screenshot: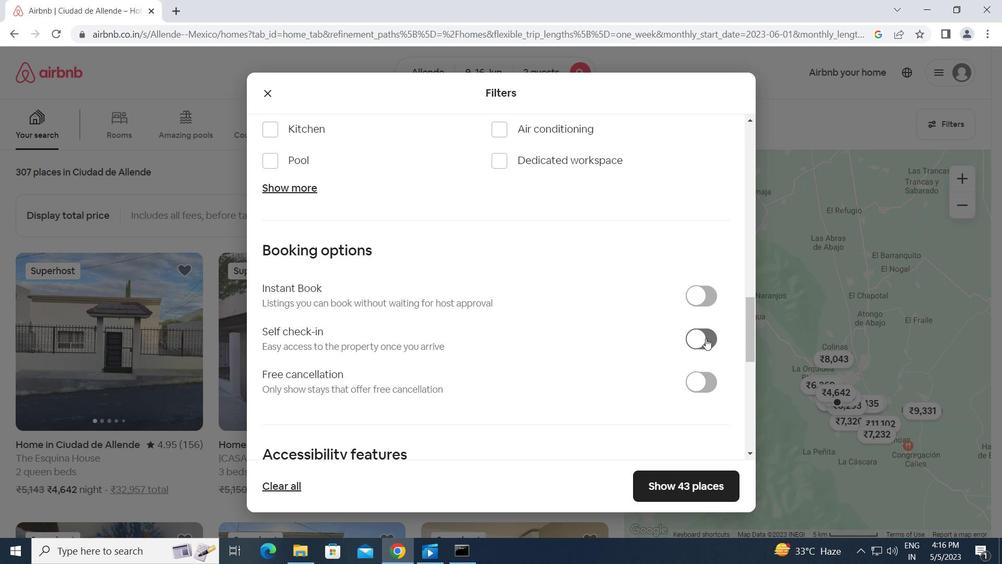 
Action: Mouse moved to (519, 378)
Screenshot: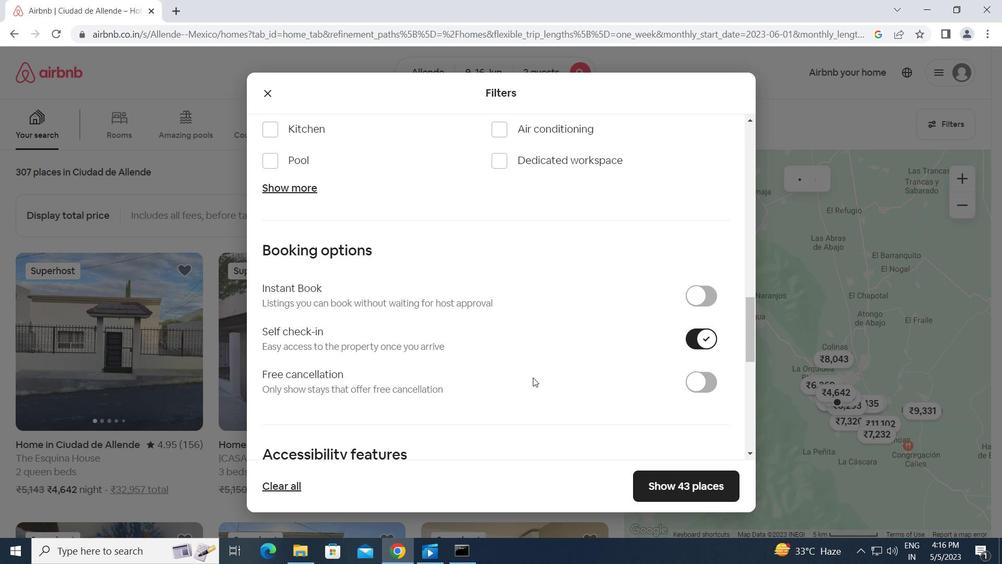 
Action: Mouse scrolled (519, 377) with delta (0, 0)
Screenshot: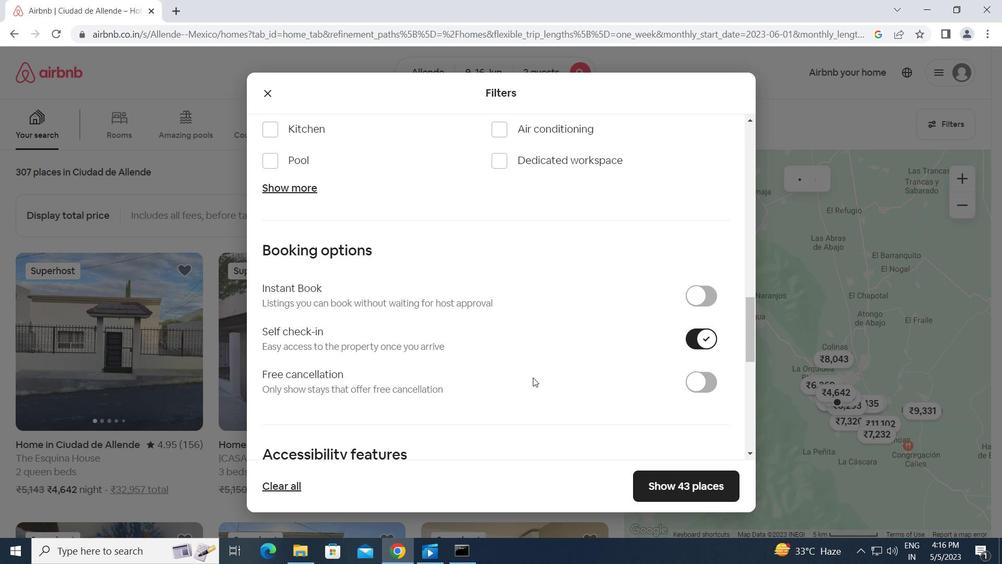 
Action: Mouse moved to (518, 378)
Screenshot: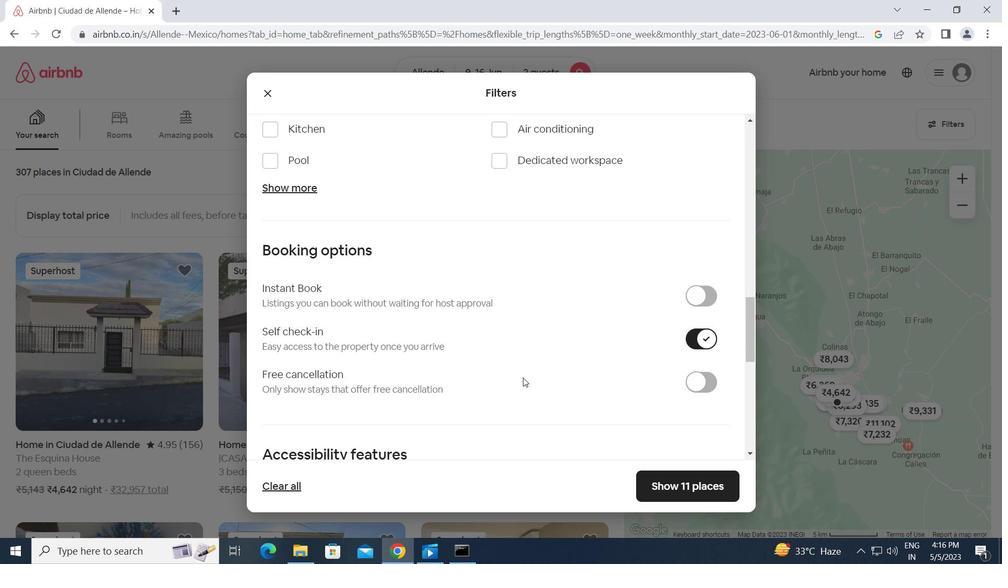 
Action: Mouse scrolled (518, 377) with delta (0, 0)
Screenshot: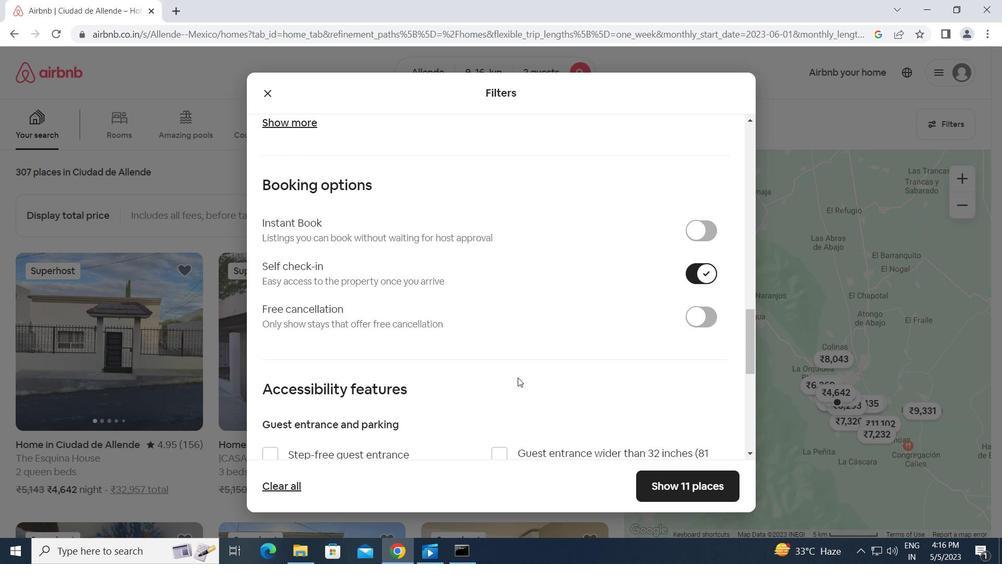 
Action: Mouse scrolled (518, 377) with delta (0, 0)
Screenshot: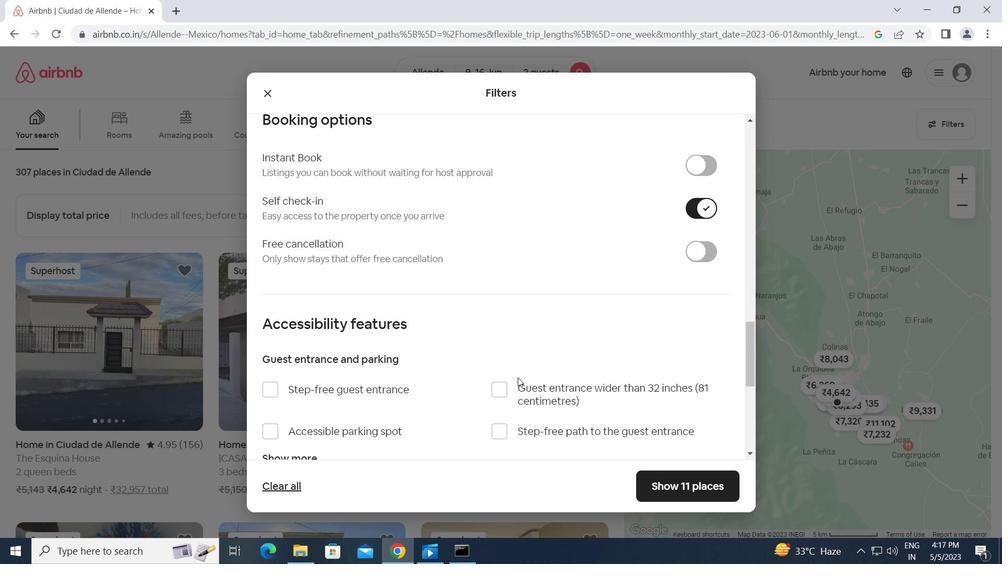 
Action: Mouse scrolled (518, 377) with delta (0, 0)
Screenshot: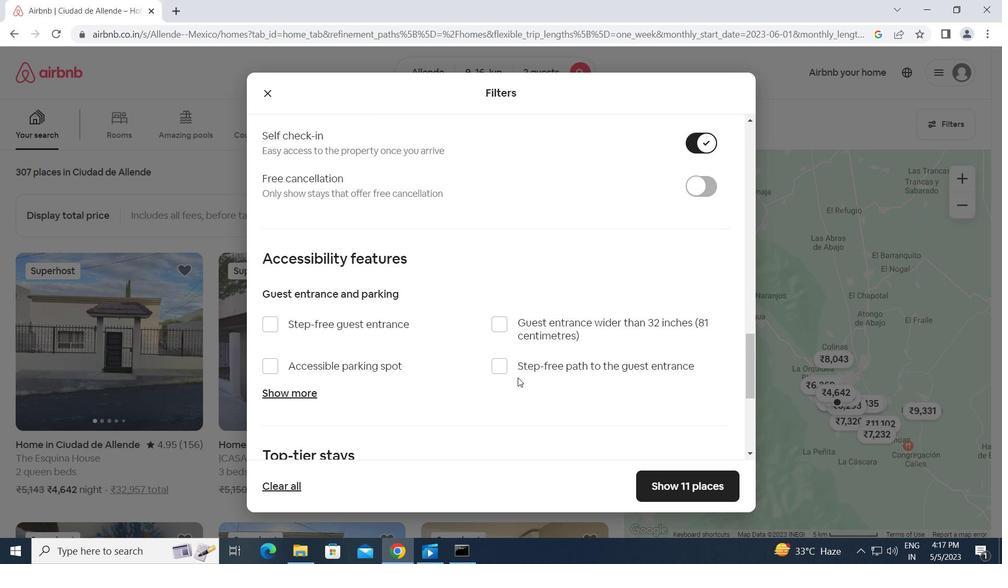 
Action: Mouse scrolled (518, 377) with delta (0, 0)
Screenshot: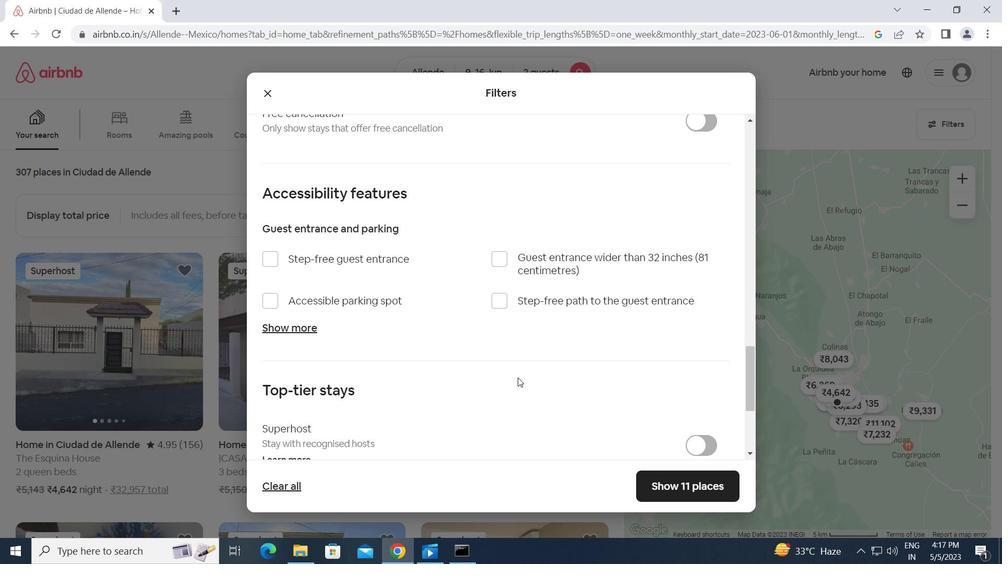 
Action: Mouse scrolled (518, 377) with delta (0, 0)
Screenshot: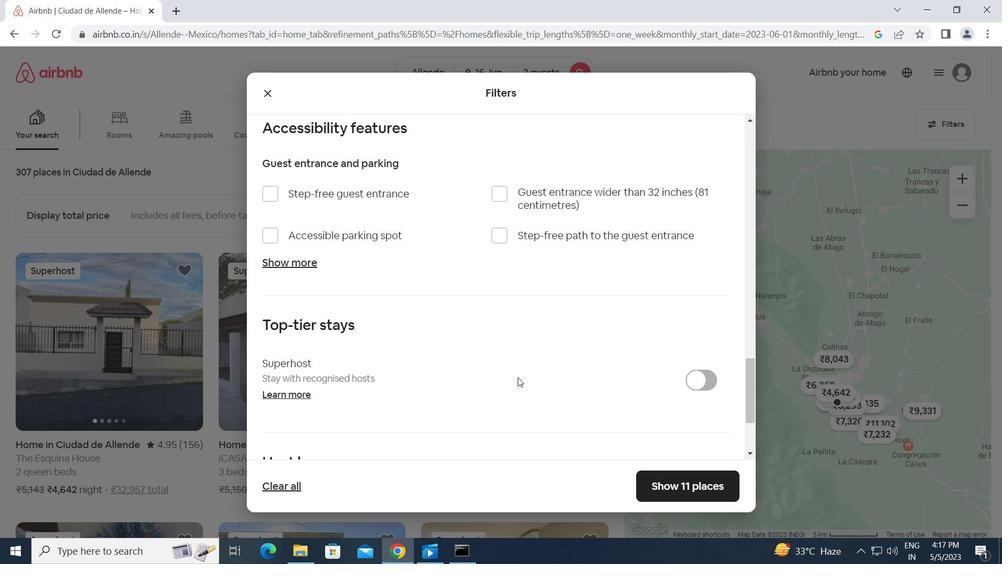 
Action: Mouse scrolled (518, 377) with delta (0, 0)
Screenshot: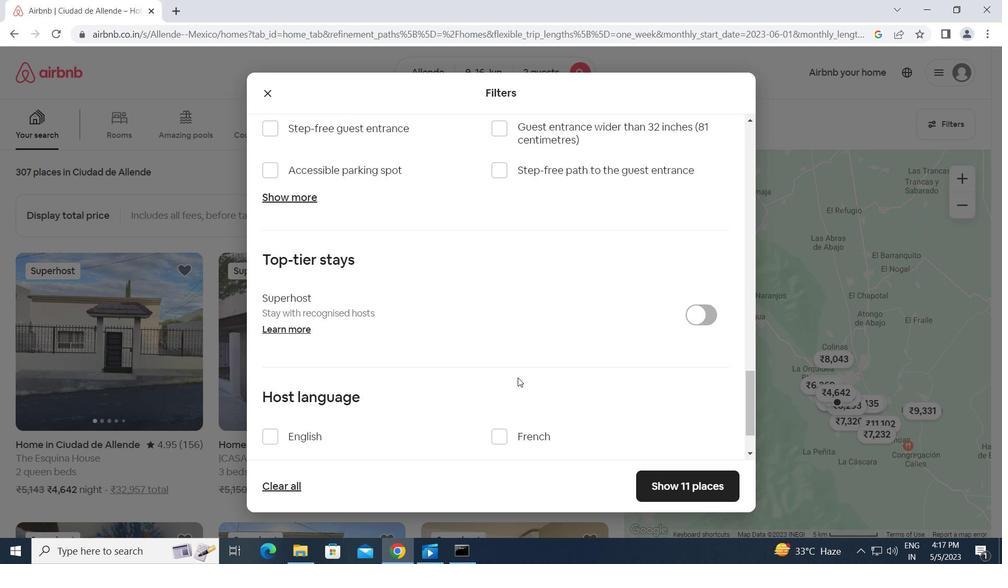 
Action: Mouse moved to (275, 369)
Screenshot: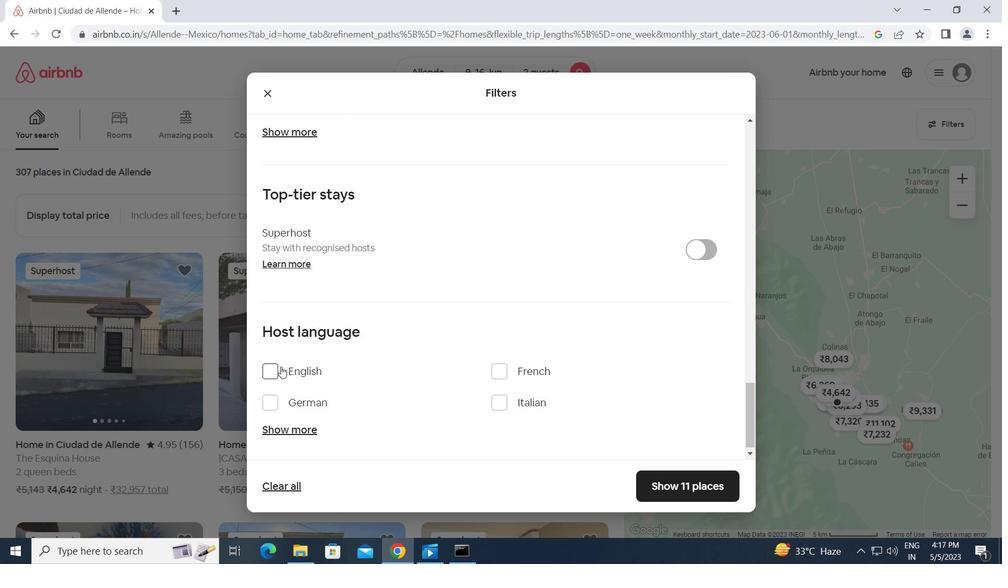 
Action: Mouse pressed left at (275, 369)
Screenshot: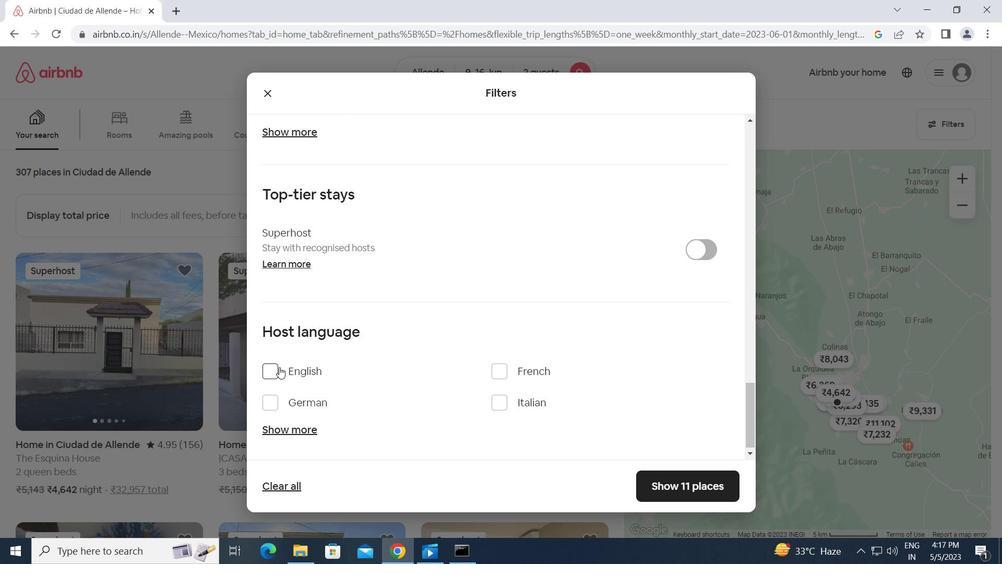 
Action: Mouse moved to (665, 485)
Screenshot: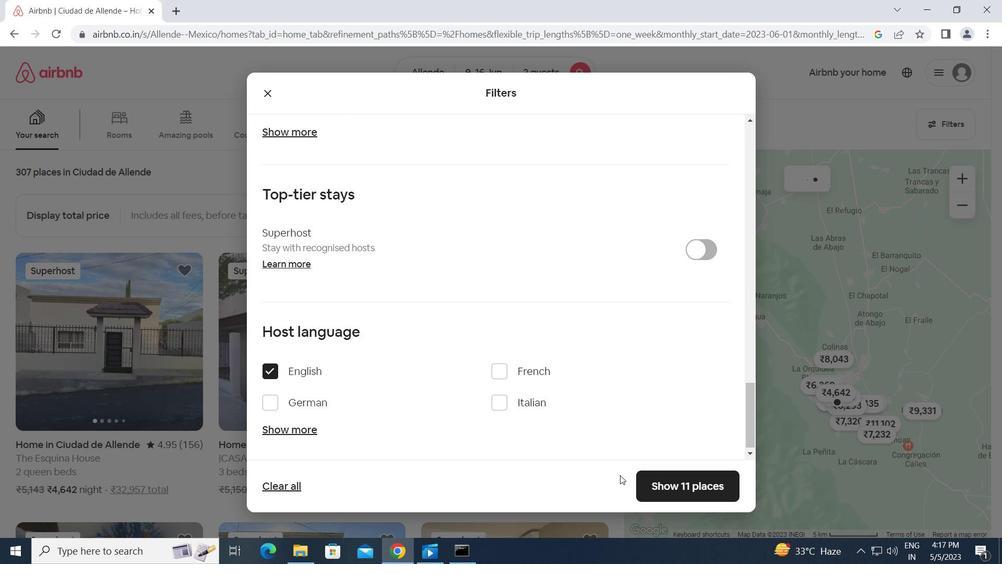 
Action: Mouse pressed left at (665, 485)
Screenshot: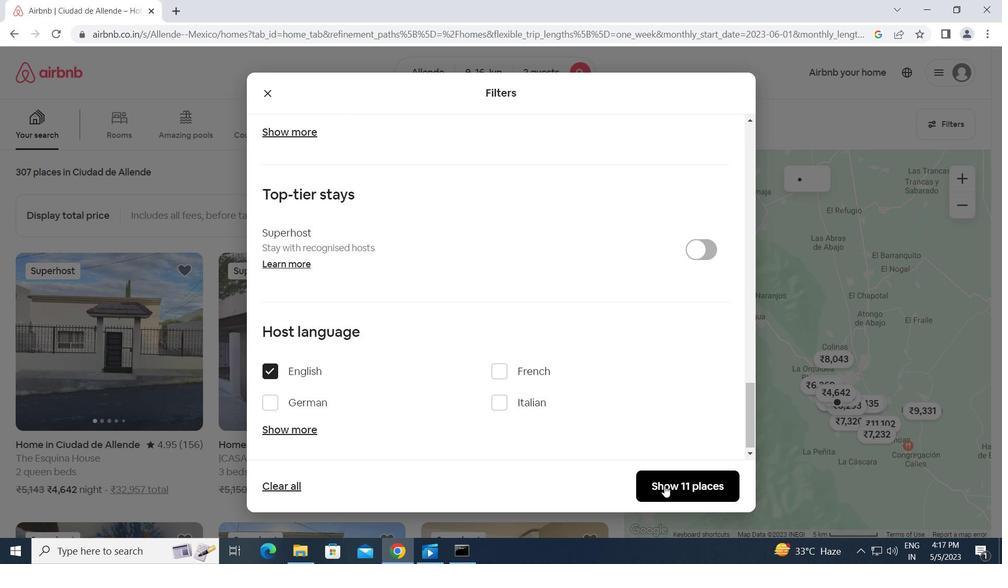 
Action: Mouse moved to (541, 423)
Screenshot: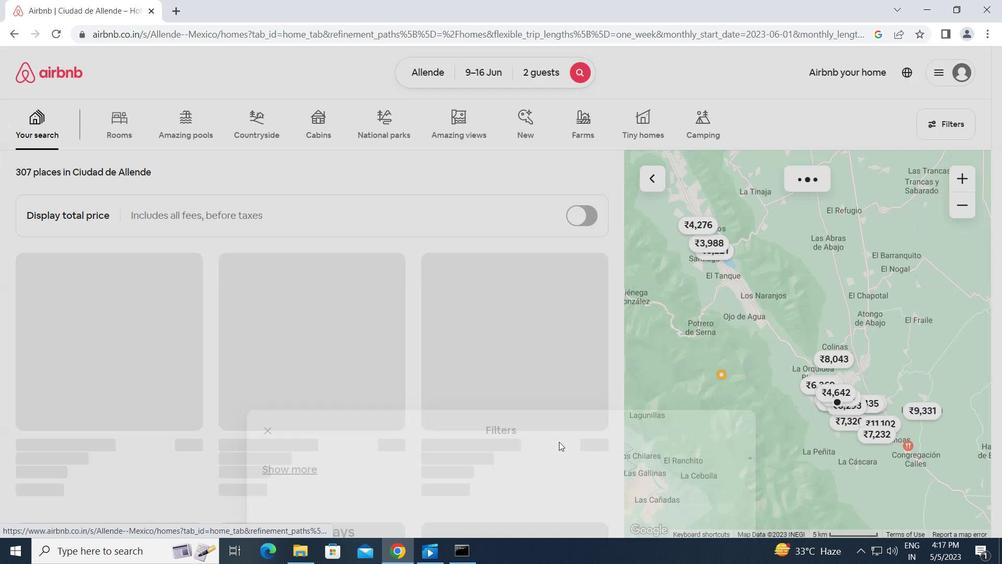 
